 Task: Calculate the distance to the nearest art supply store in San Francisco.
Action: Mouse moved to (157, 75)
Screenshot: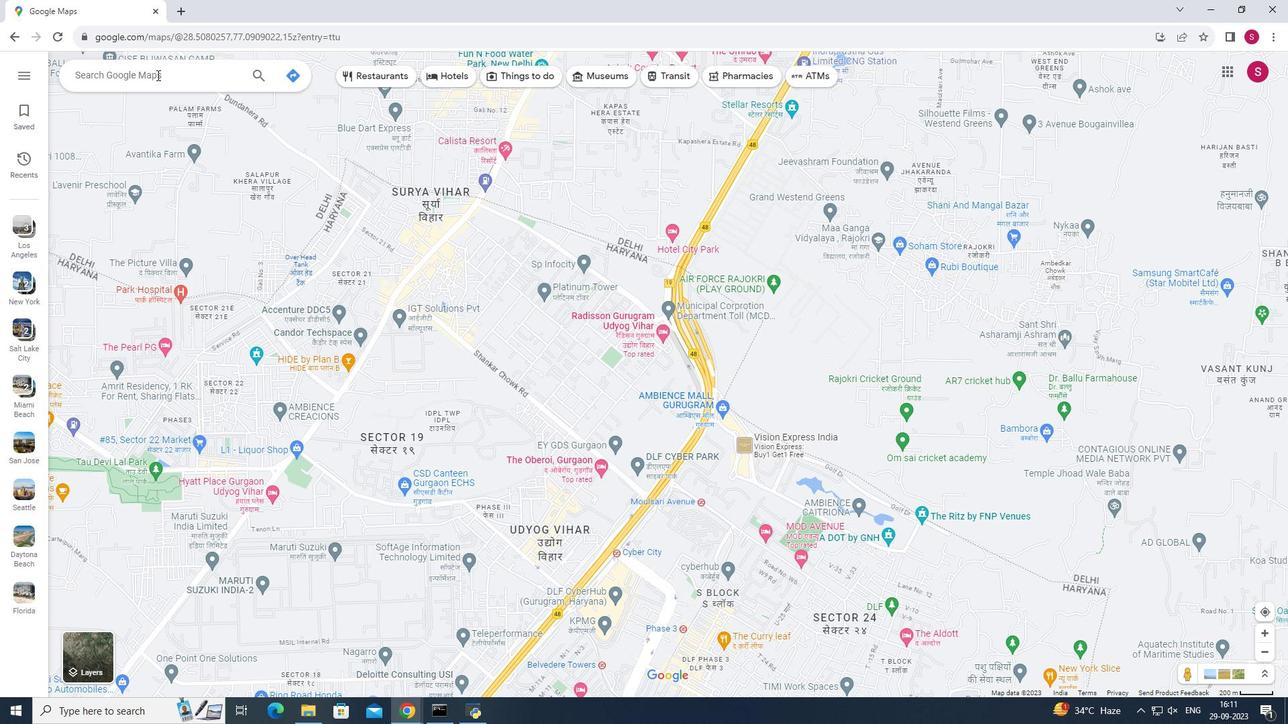
Action: Mouse pressed left at (157, 75)
Screenshot: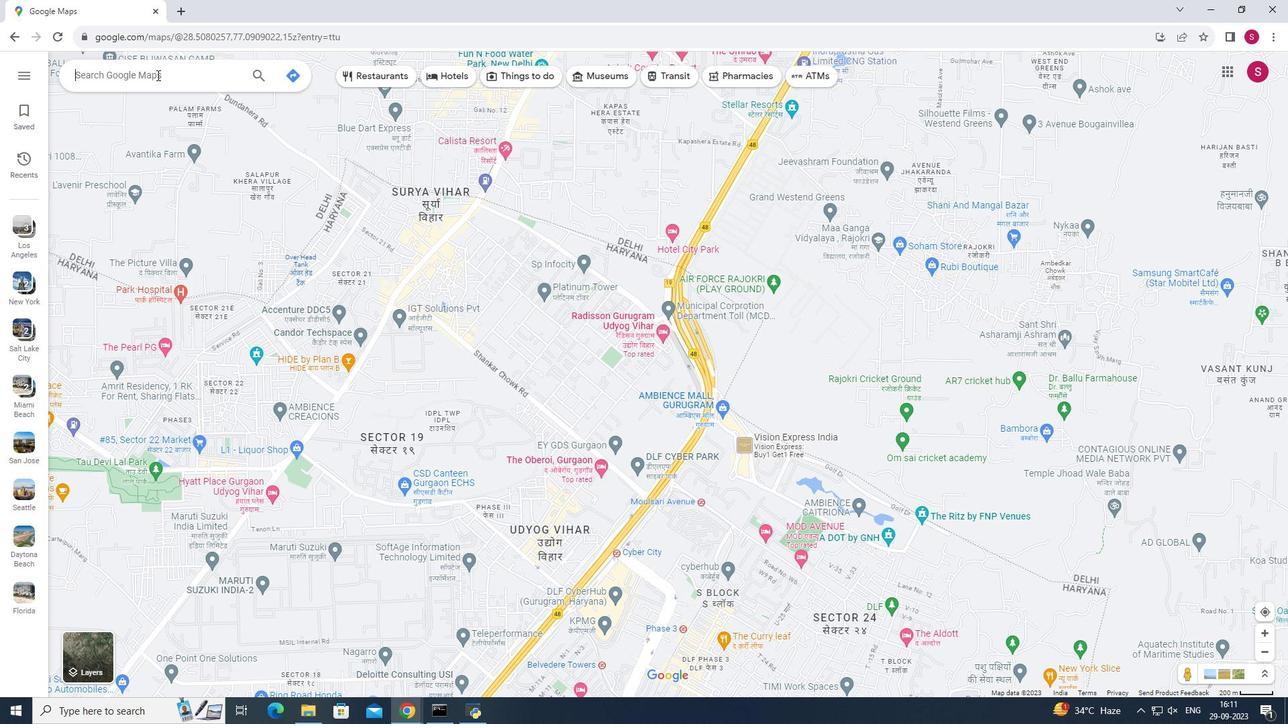 
Action: Mouse moved to (157, 75)
Screenshot: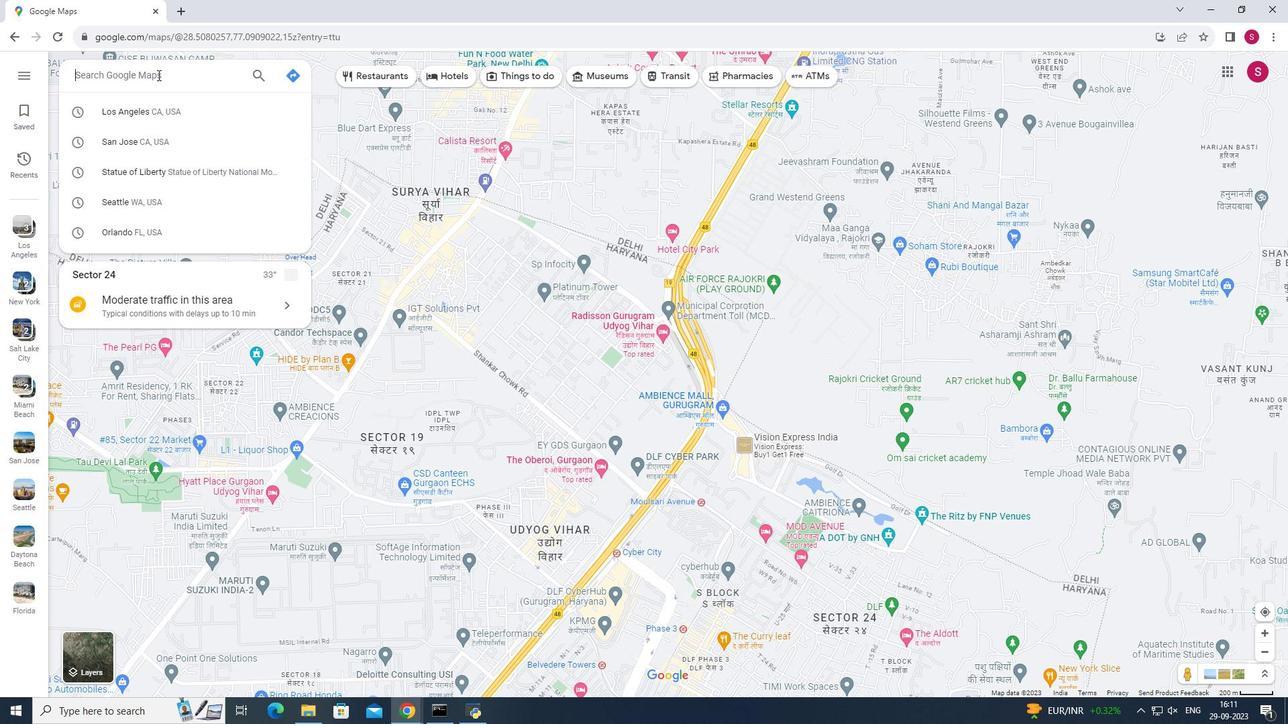 
Action: Key pressed <Key.shift>San<Key.space><Key.shift><Key.shift>Francisco<Key.enter>
Screenshot: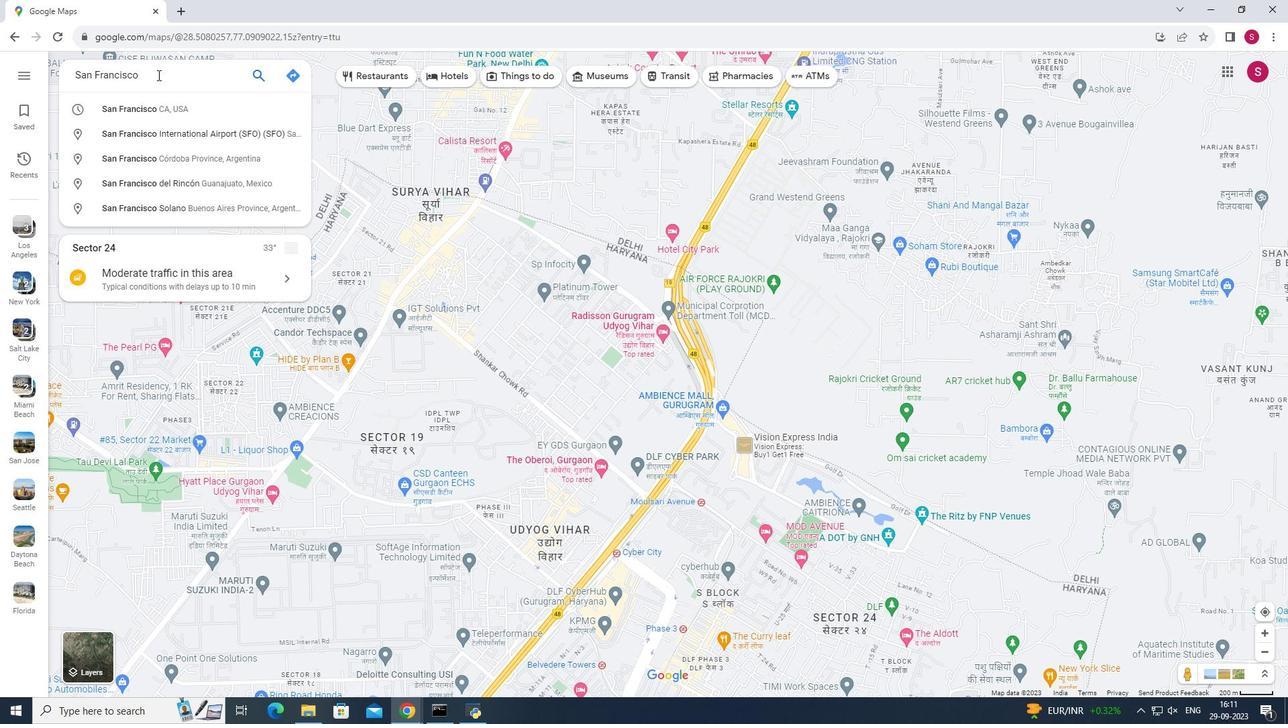 
Action: Mouse moved to (181, 308)
Screenshot: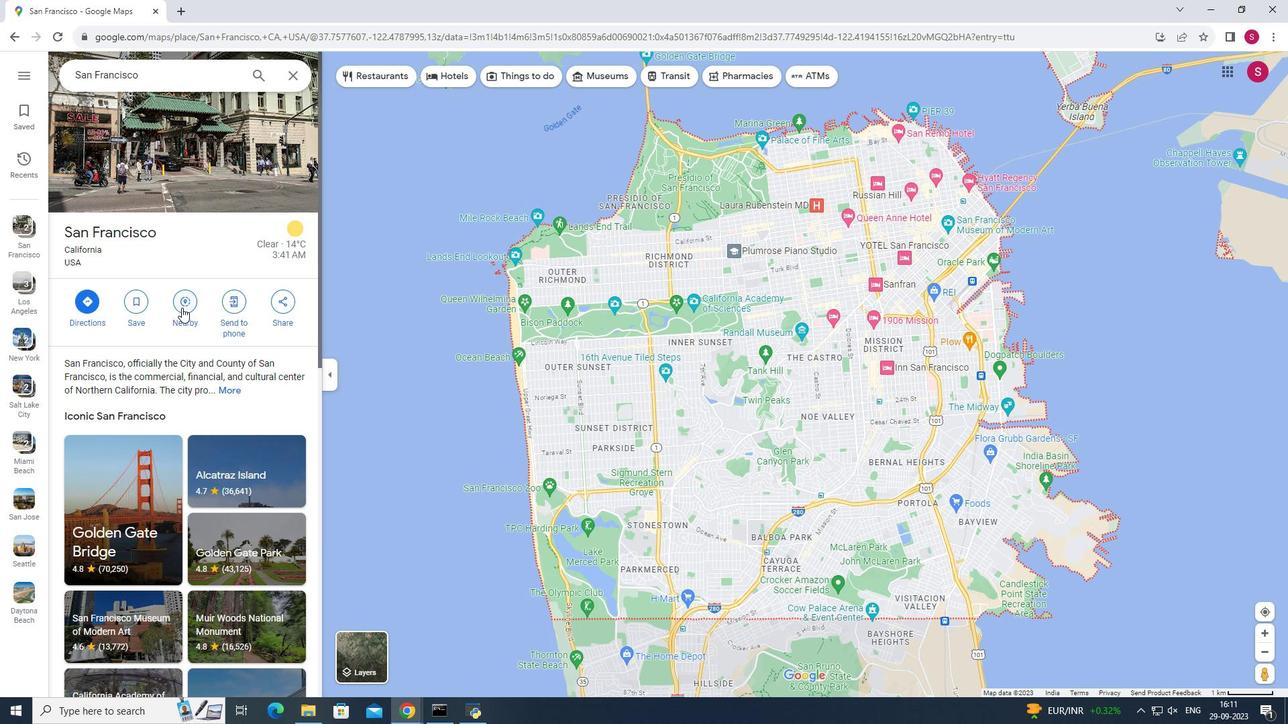 
Action: Mouse pressed left at (181, 308)
Screenshot: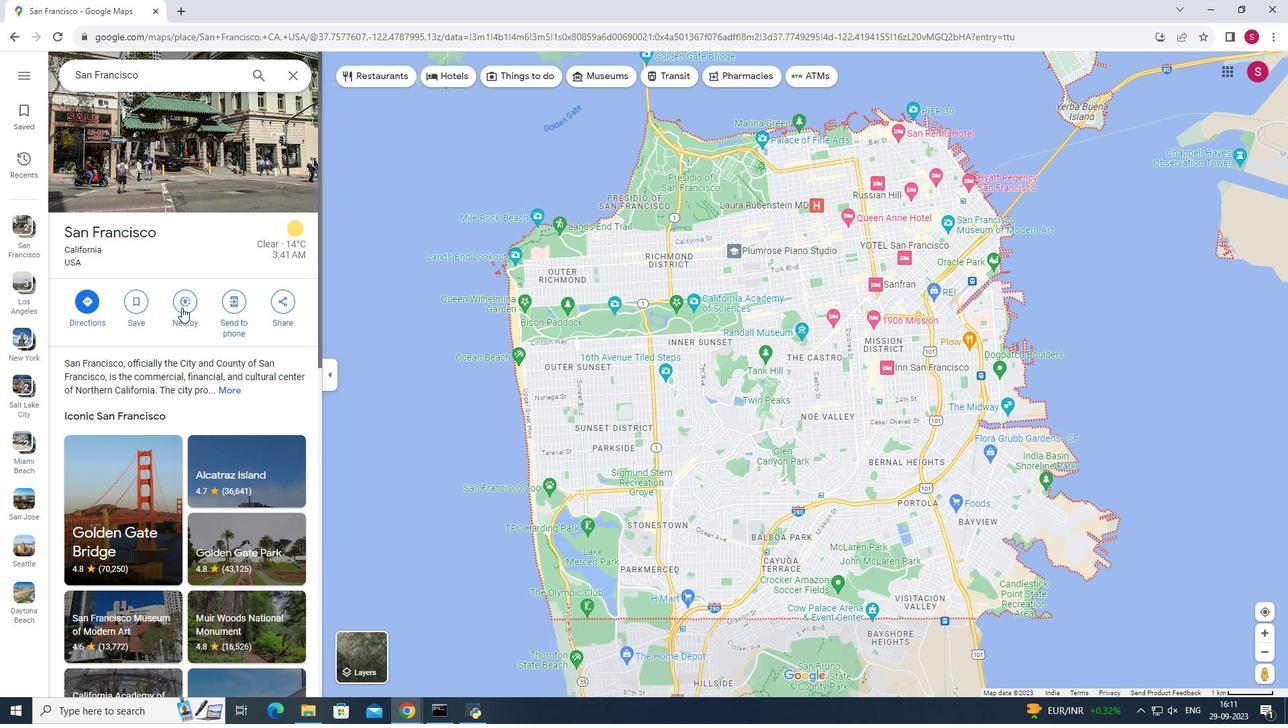 
Action: Key pressed <Key.shift><Key.shift><Key.shift><Key.shift><Key.shift><Key.shift><Key.shift><Key.shift><Key.shift><Key.shift><Key.shift><Key.shift><Key.shift><Key.shift><Key.shift><Key.shift><Key.shift><Key.shift><Key.shift><Key.shift><Key.shift><Key.shift><Key.shift><Key.shift><Key.shift><Key.shift><Key.shift><Key.shift><Key.shift><Key.shift><Key.shift><Key.shift><Key.shift><Key.shift><Key.shift><Key.shift>Art<Key.space>supply<Key.space>store<Key.enter>
Screenshot: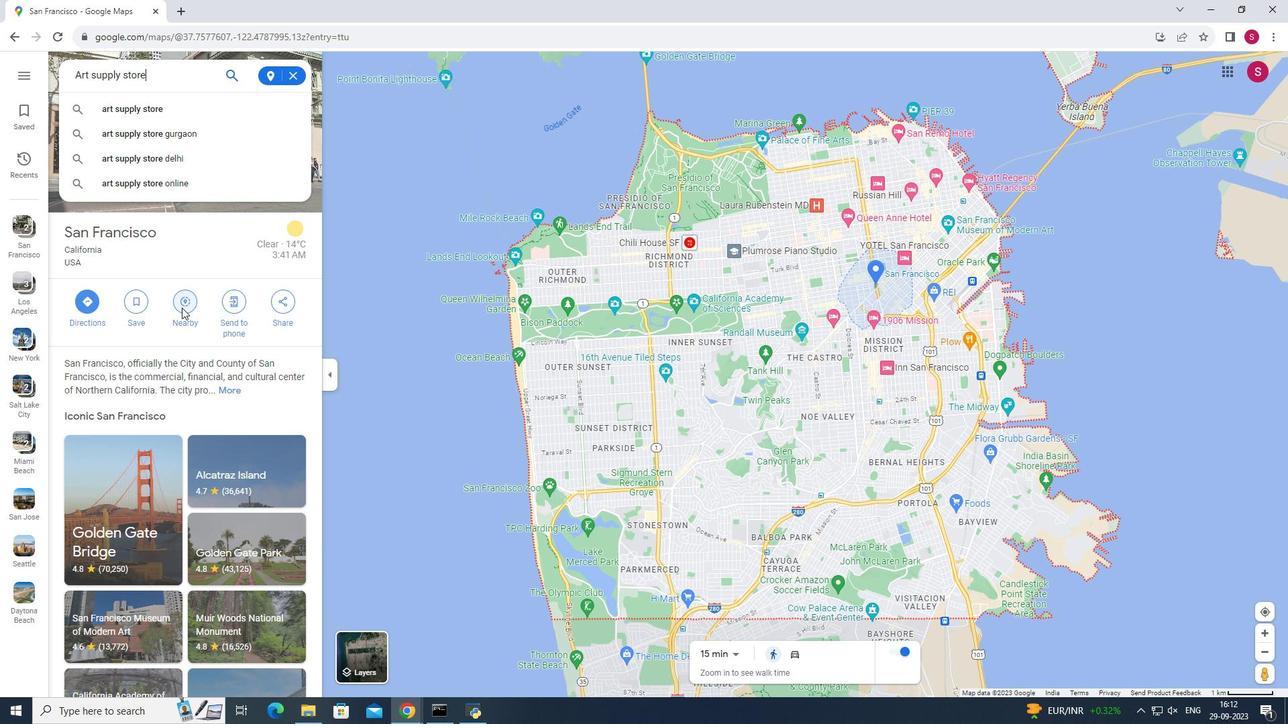 
Action: Mouse moved to (738, 287)
Screenshot: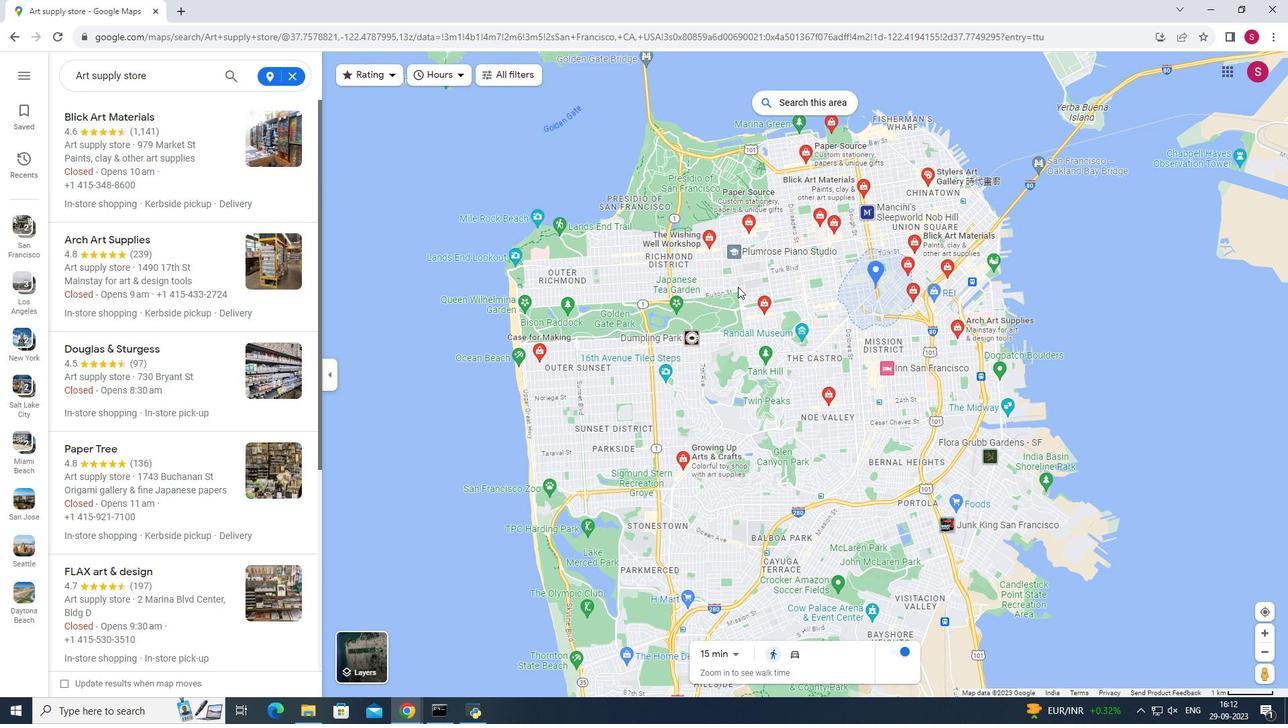
Action: Mouse scrolled (738, 287) with delta (0, 0)
Screenshot: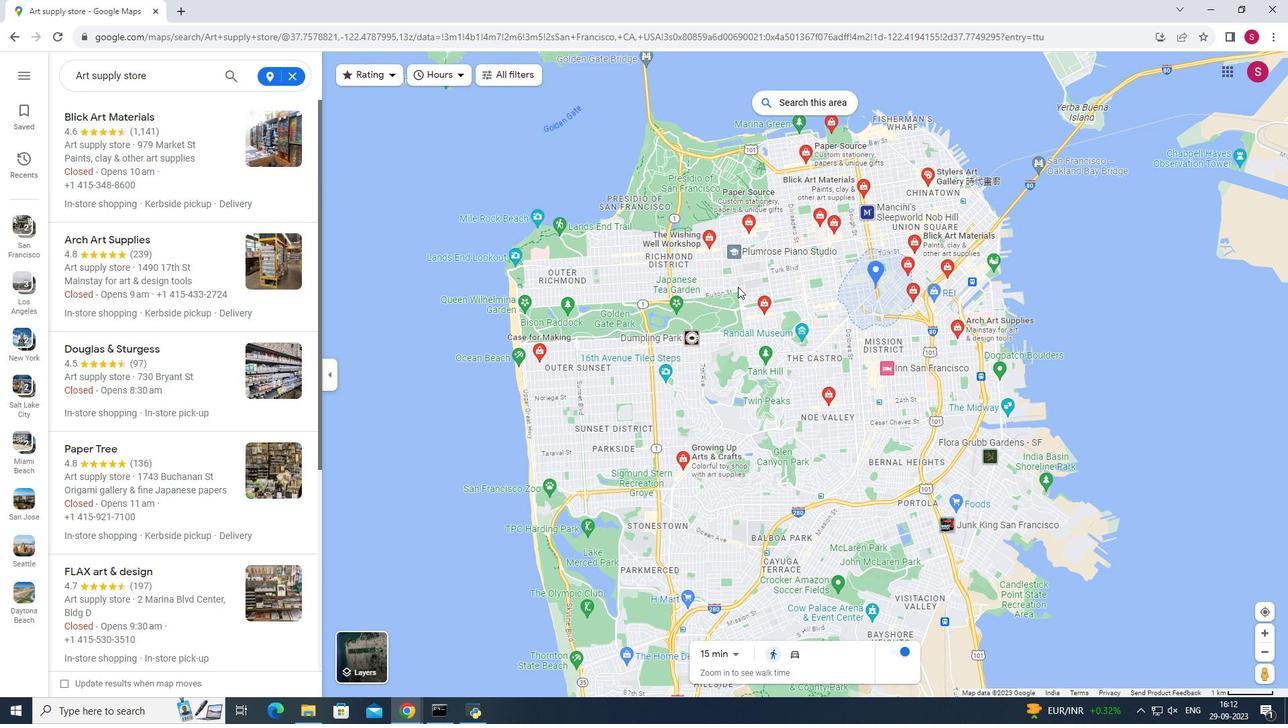 
Action: Mouse scrolled (738, 287) with delta (0, 0)
Screenshot: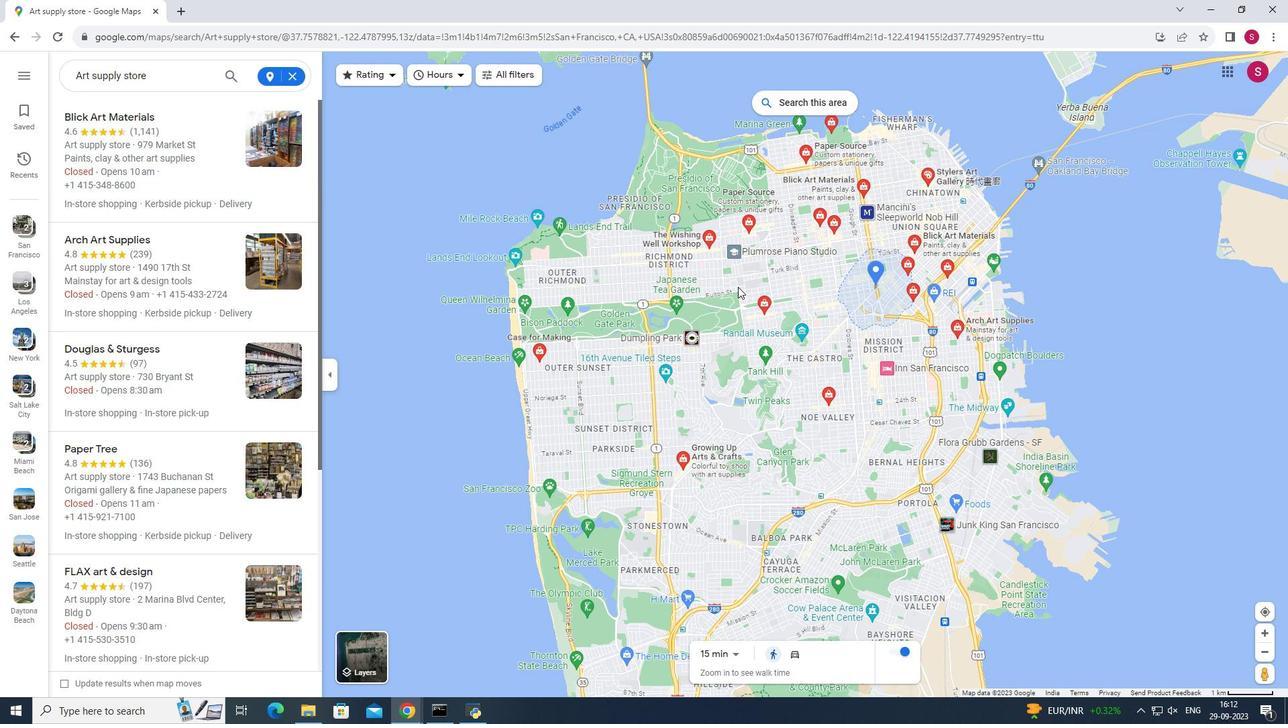 
Action: Mouse moved to (823, 281)
Screenshot: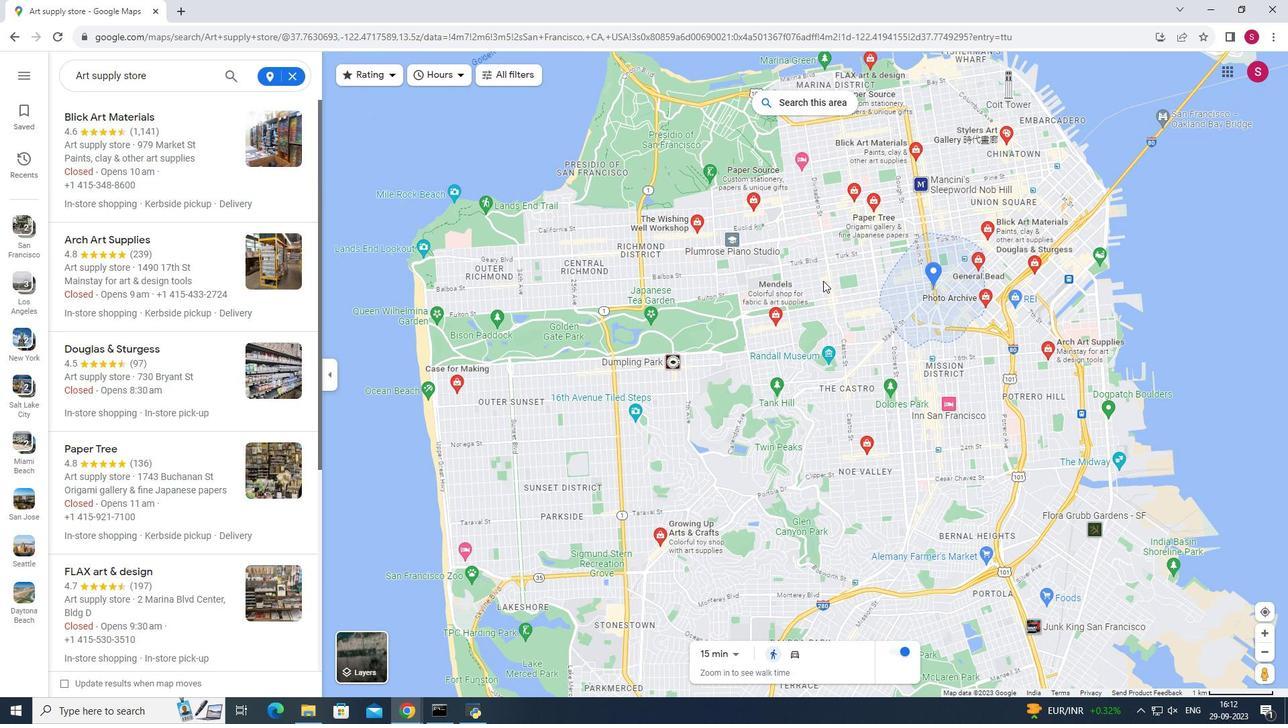 
Action: Mouse pressed left at (823, 281)
Screenshot: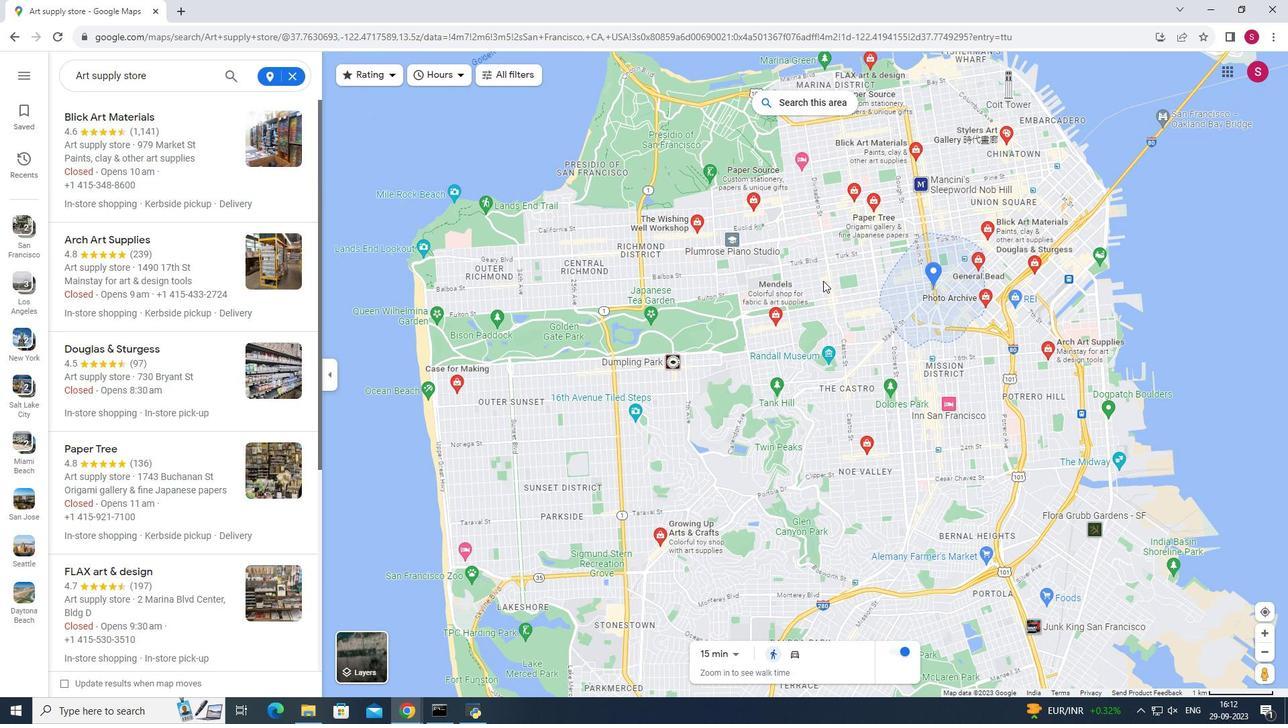 
Action: Mouse moved to (798, 302)
Screenshot: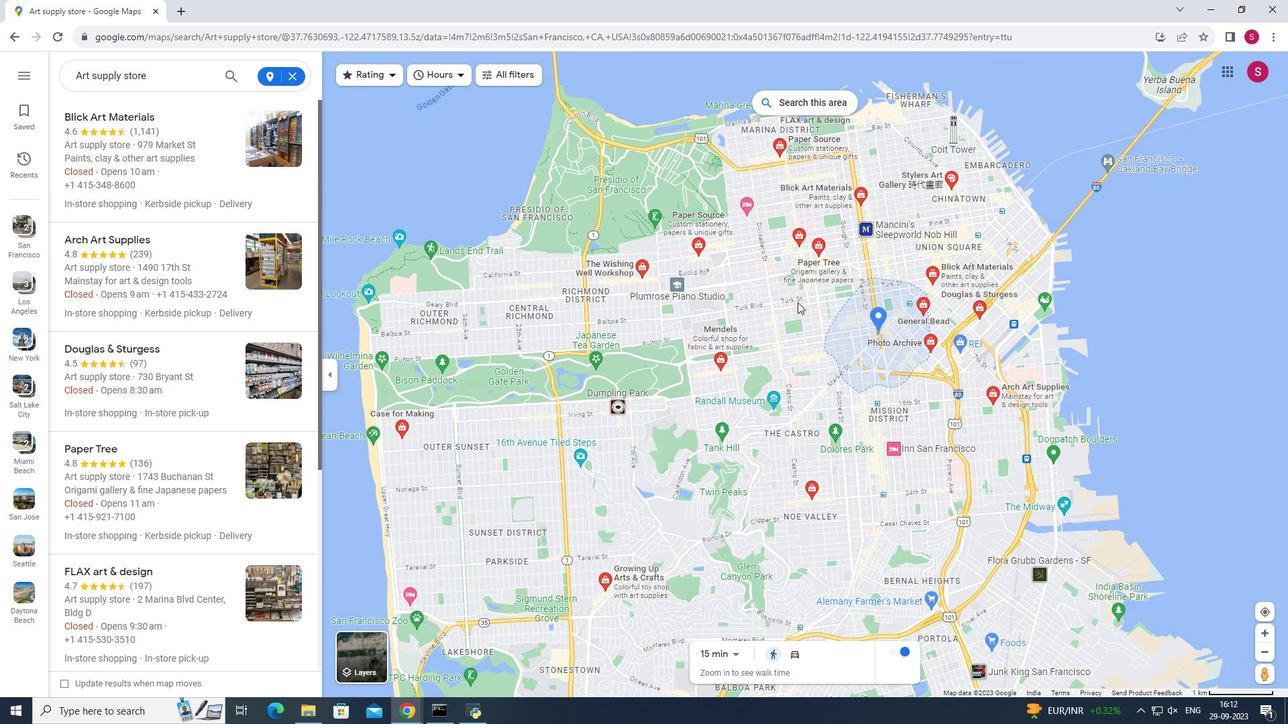 
Action: Mouse scrolled (798, 303) with delta (0, 0)
Screenshot: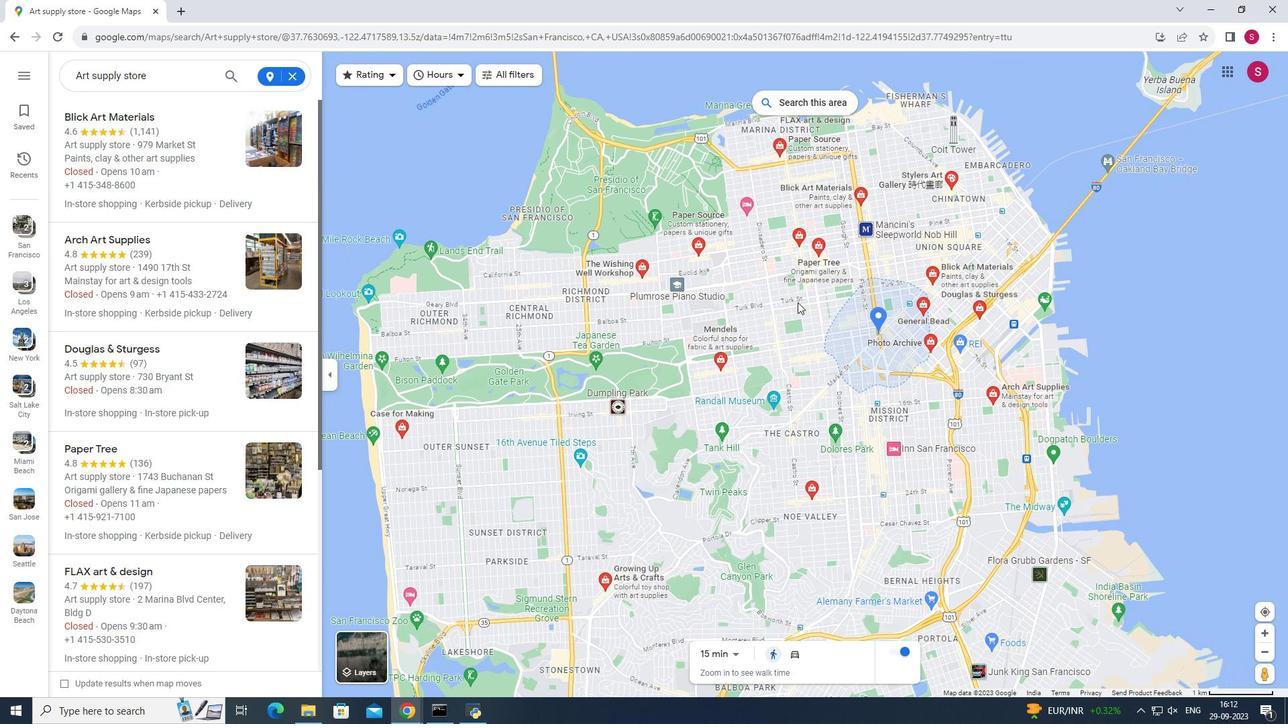 
Action: Mouse scrolled (798, 303) with delta (0, 0)
Screenshot: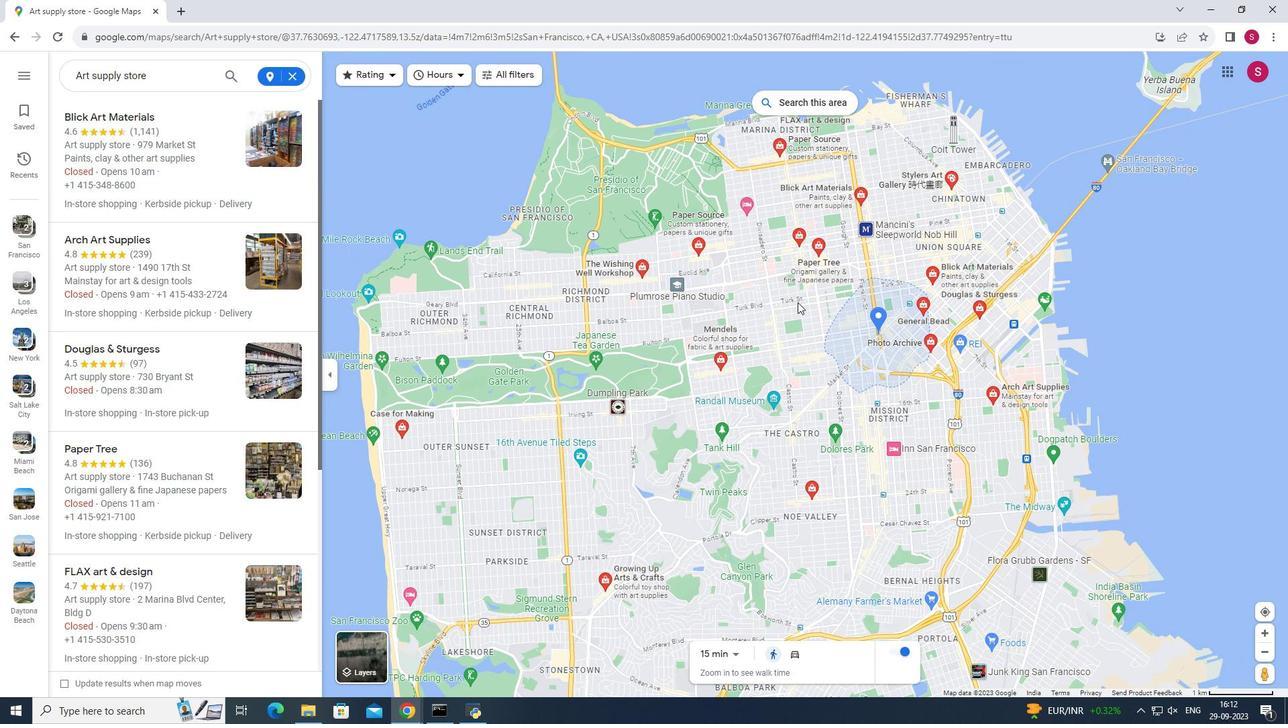 
Action: Mouse moved to (798, 302)
Screenshot: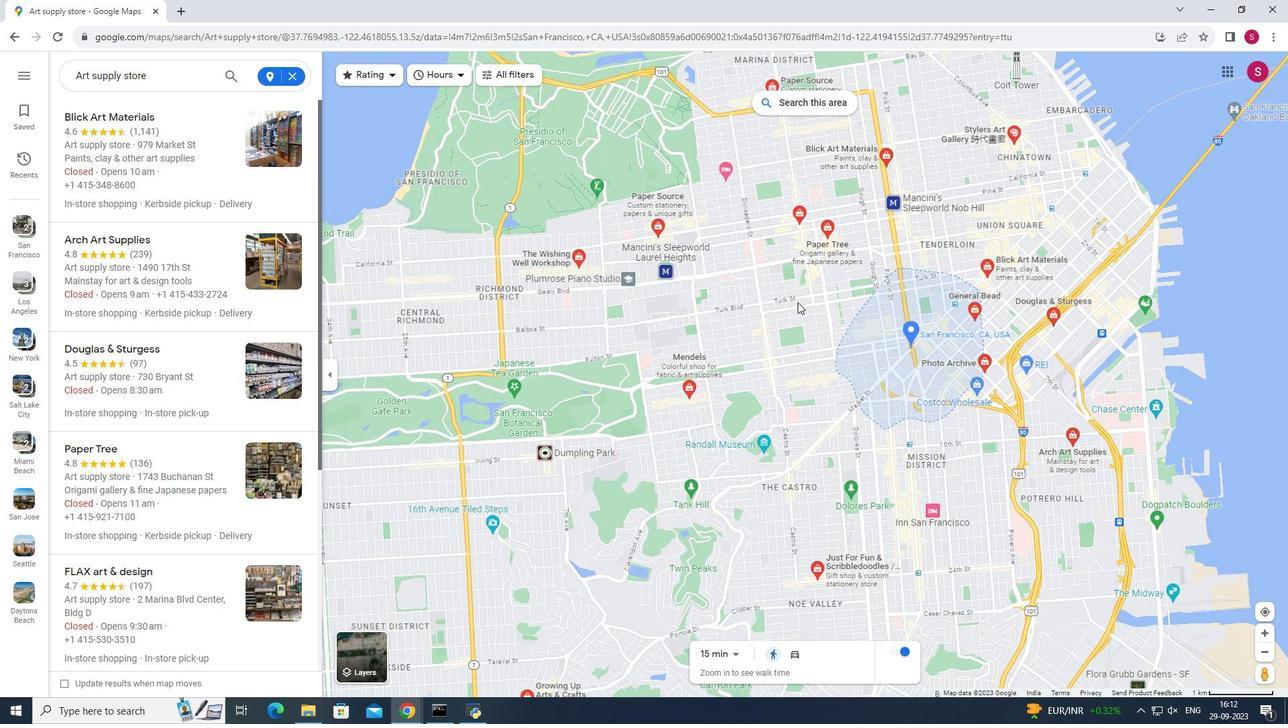 
Action: Mouse scrolled (798, 303) with delta (0, 0)
Screenshot: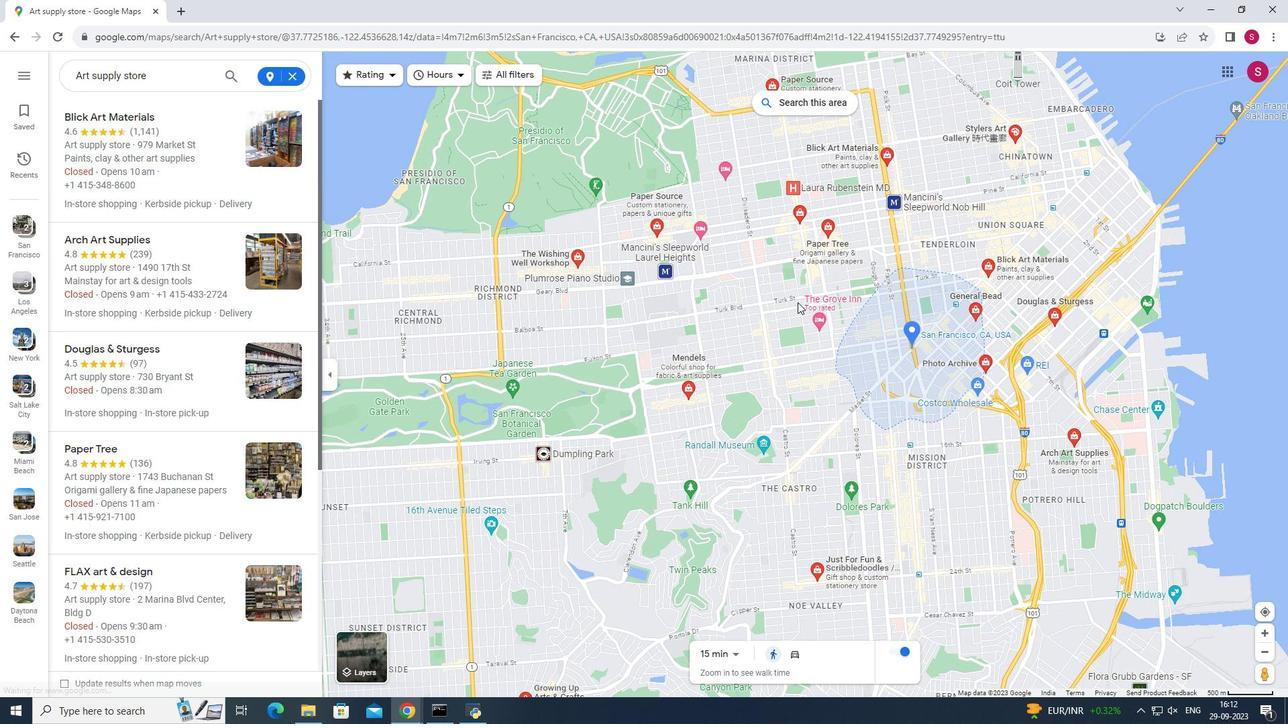 
Action: Mouse scrolled (798, 303) with delta (0, 0)
Screenshot: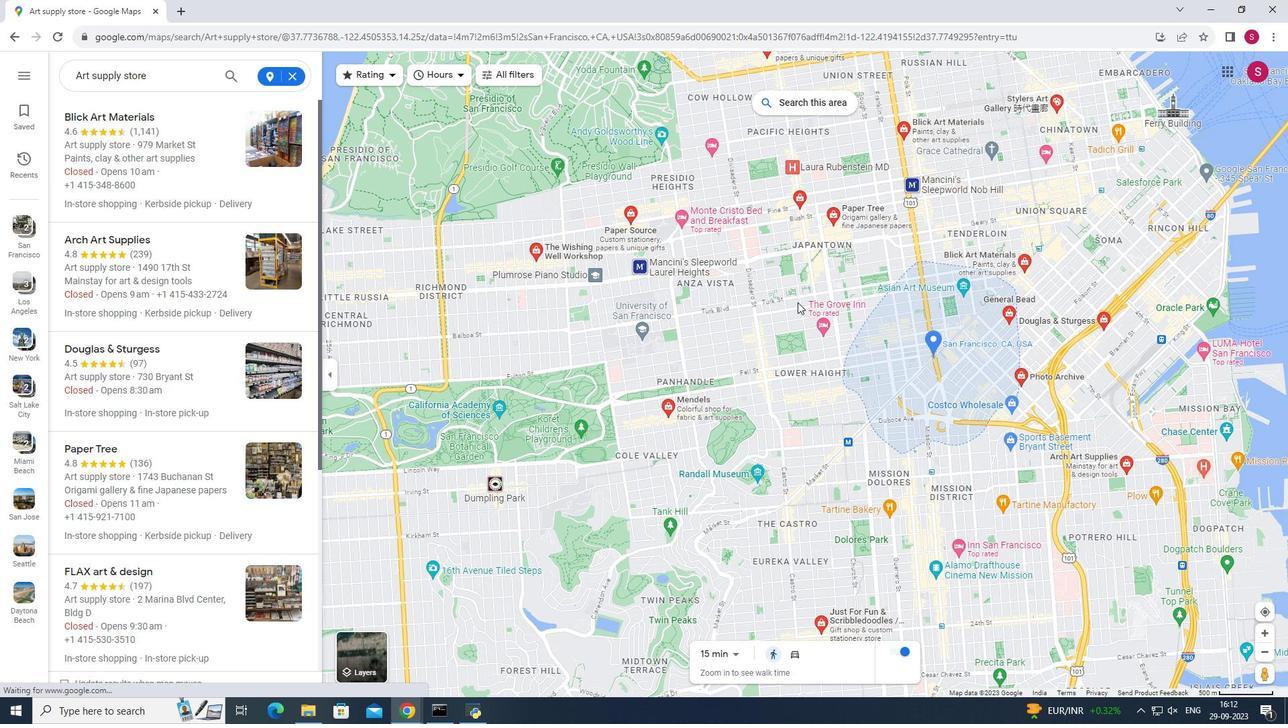
Action: Mouse moved to (583, 663)
Screenshot: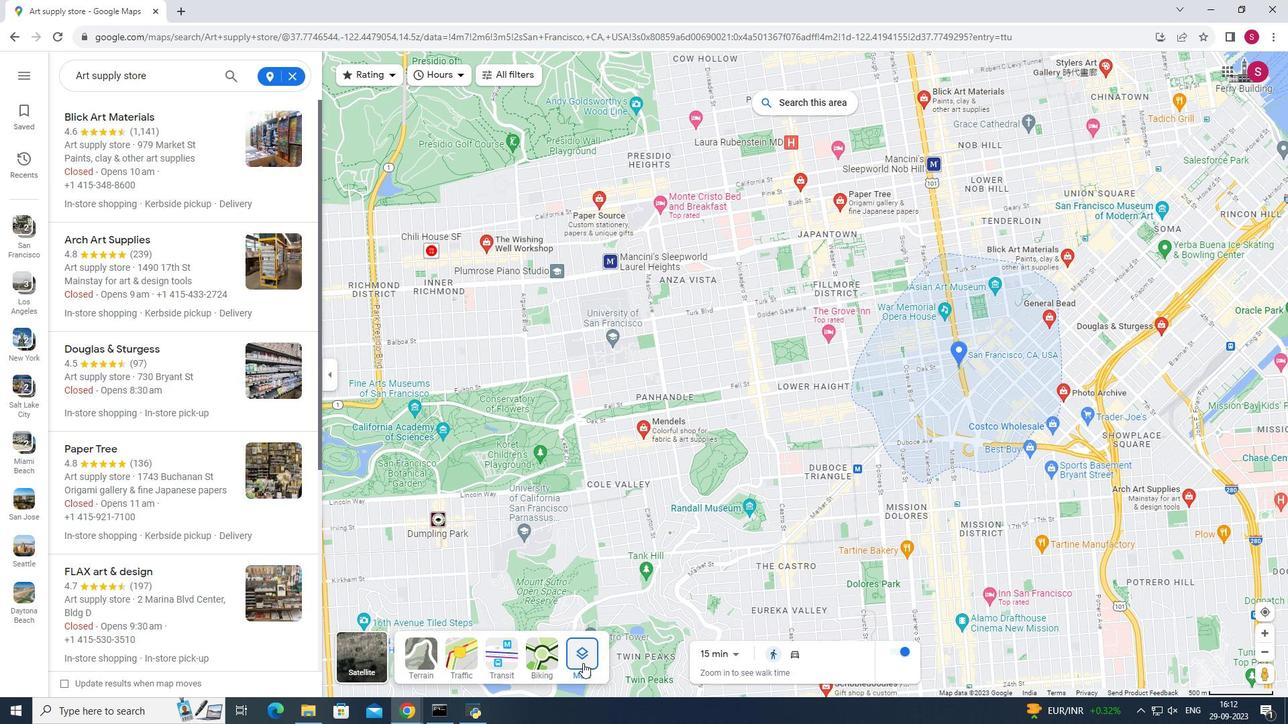 
Action: Mouse pressed left at (583, 663)
Screenshot: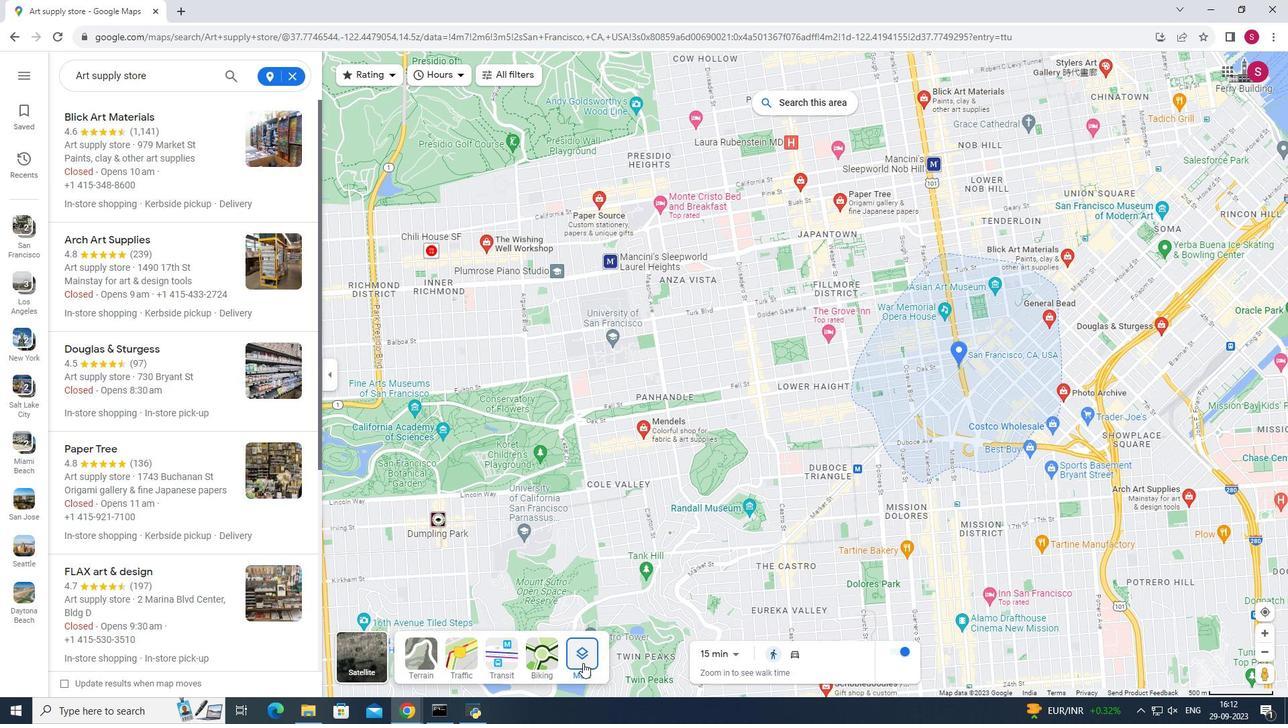 
Action: Mouse moved to (461, 534)
Screenshot: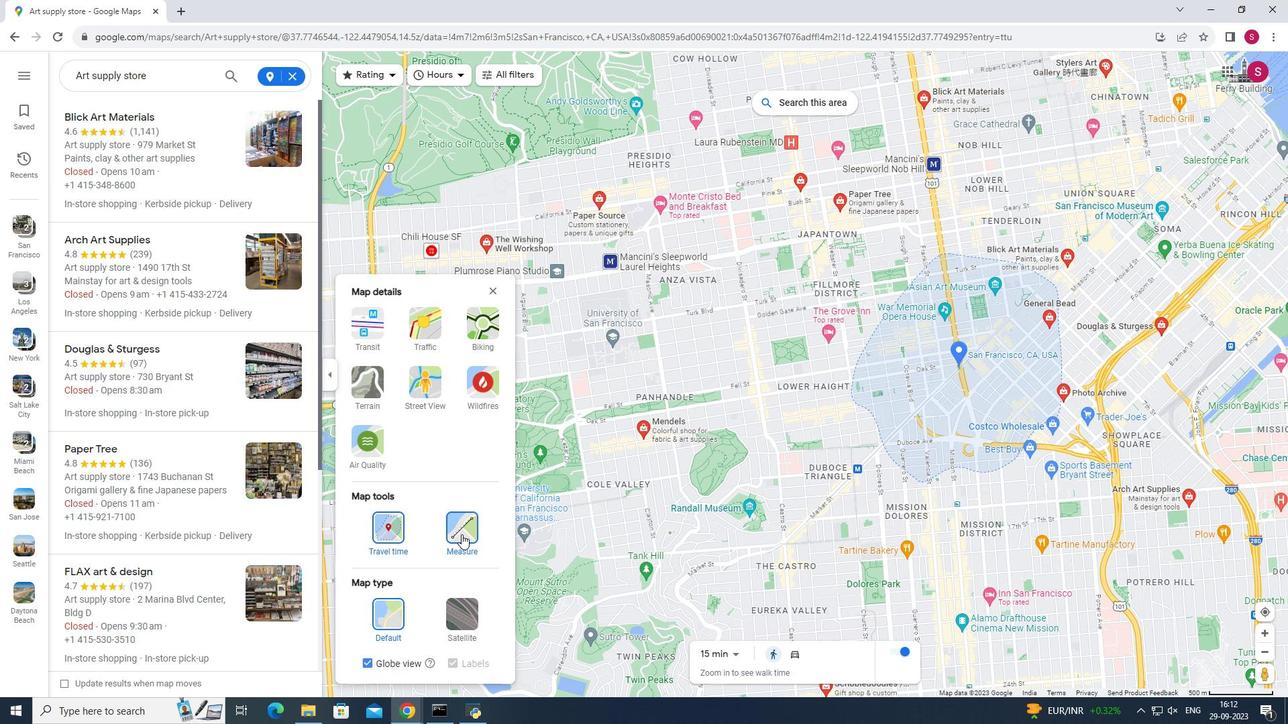 
Action: Mouse pressed left at (461, 534)
Screenshot: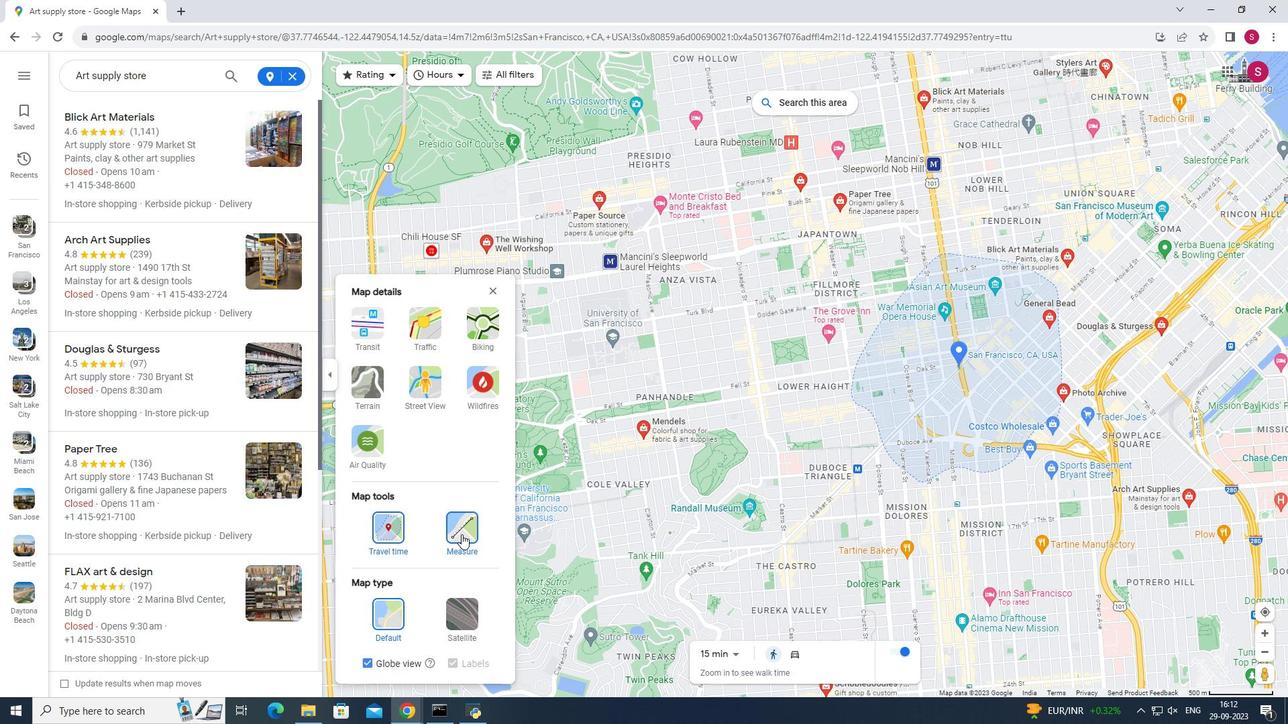 
Action: Mouse moved to (495, 286)
Screenshot: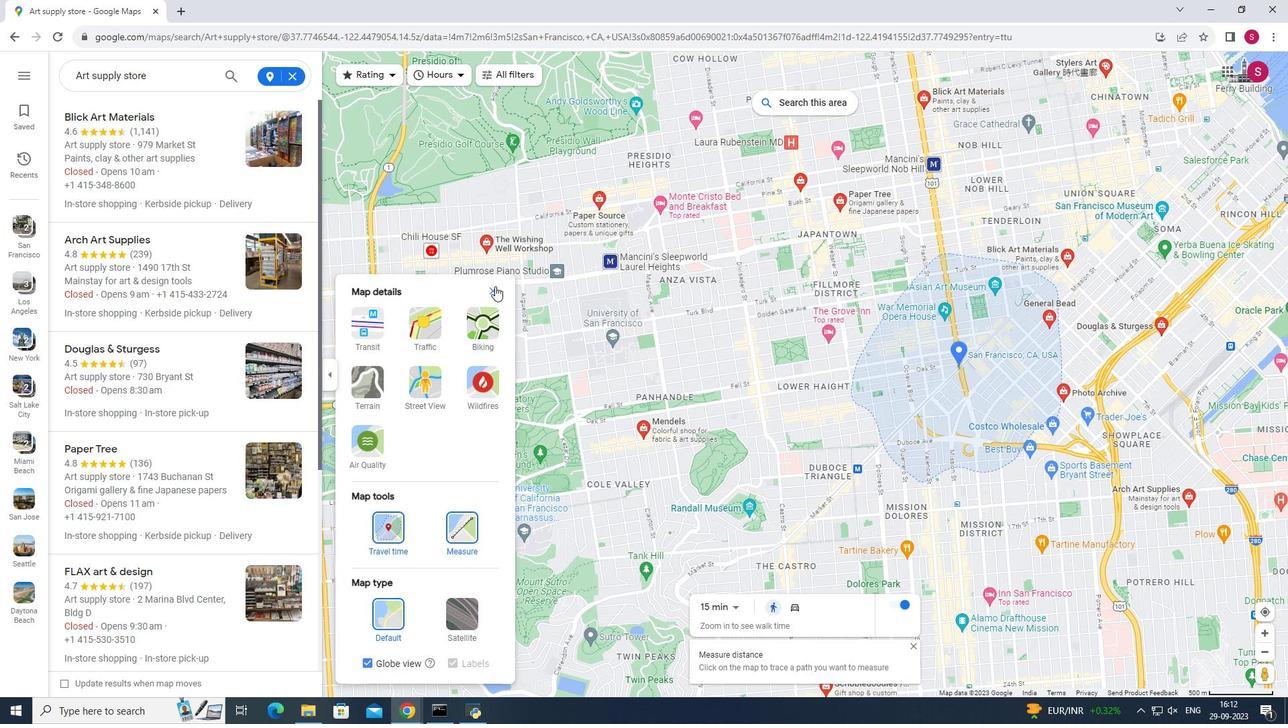 
Action: Mouse pressed left at (495, 286)
Screenshot: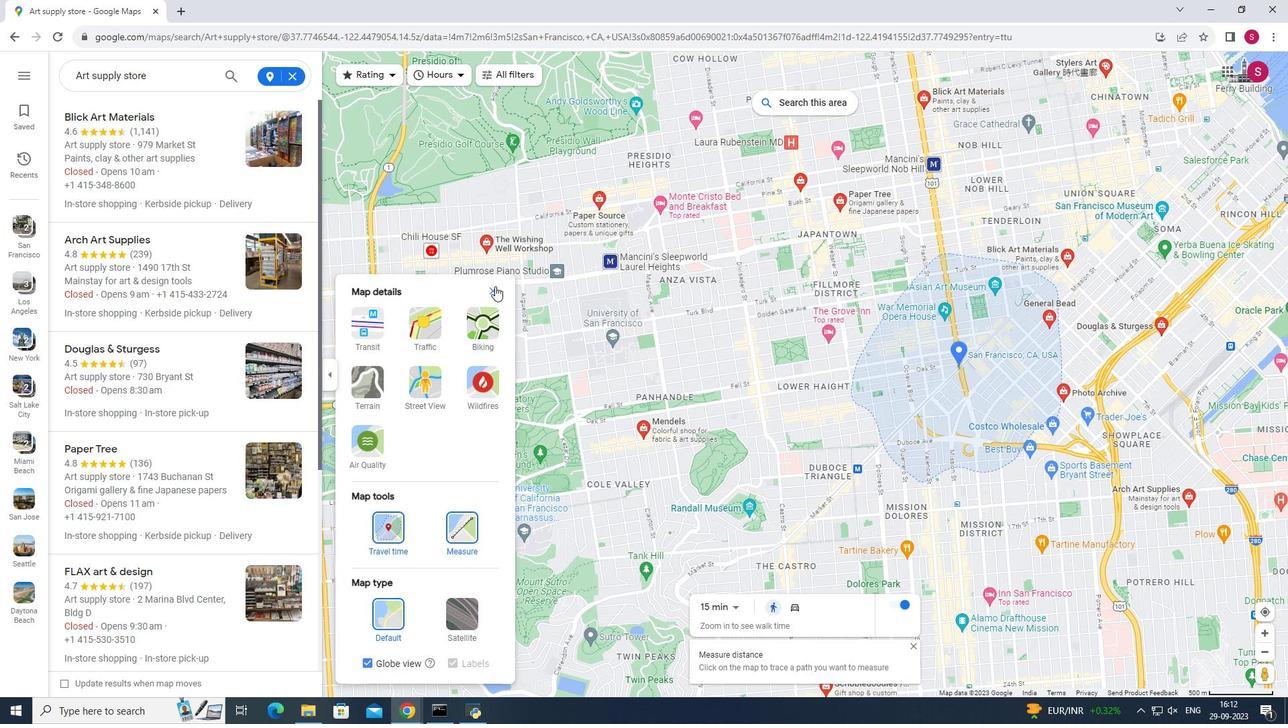 
Action: Mouse moved to (487, 249)
Screenshot: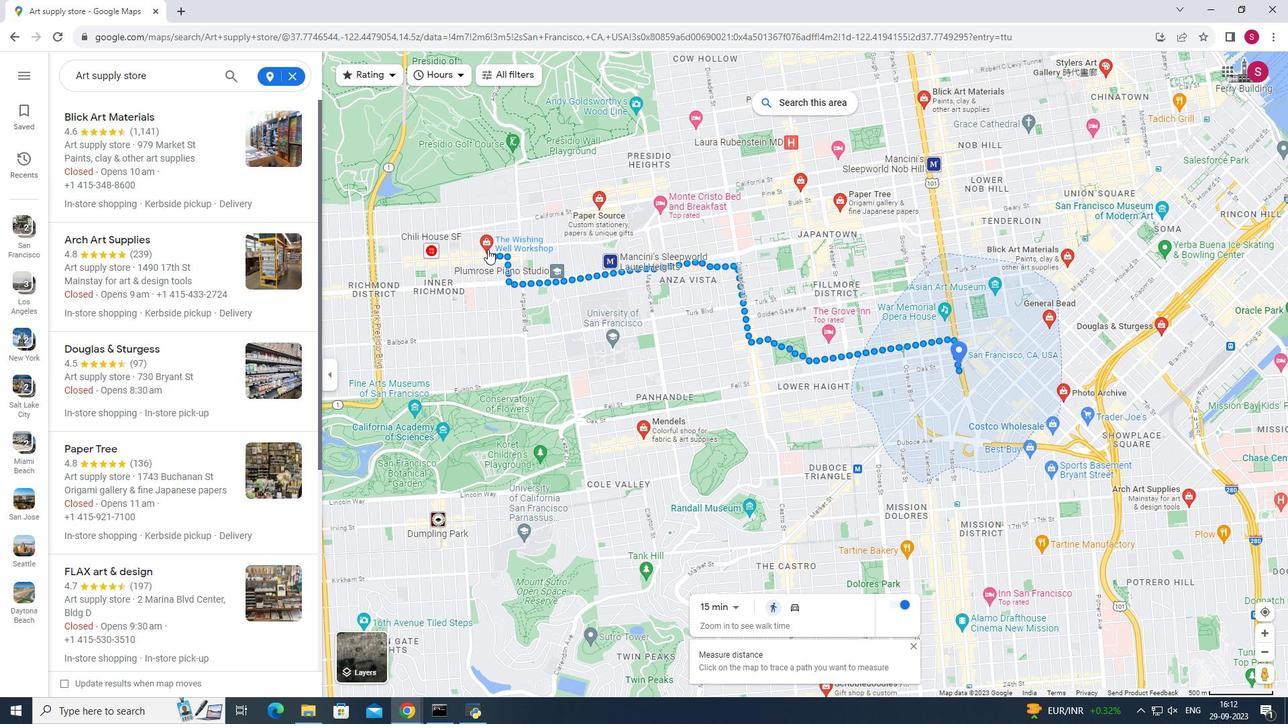 
Action: Mouse pressed left at (487, 249)
Screenshot: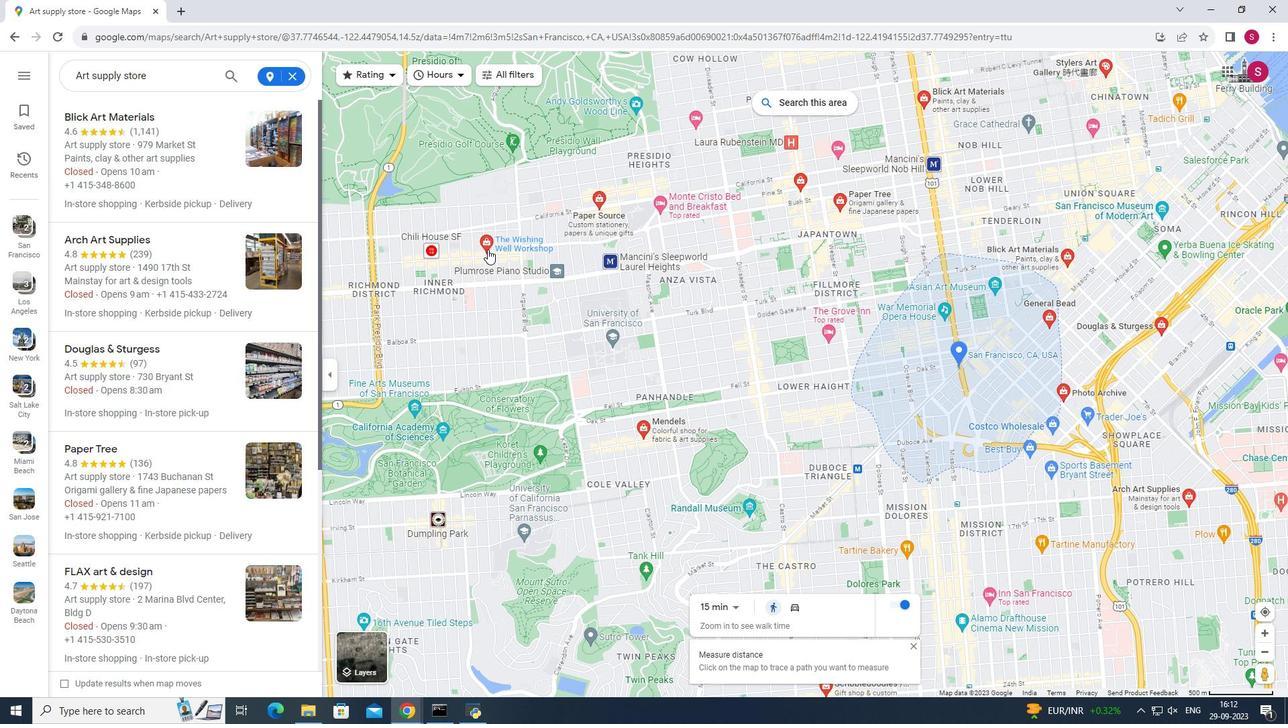 
Action: Mouse moved to (599, 208)
Screenshot: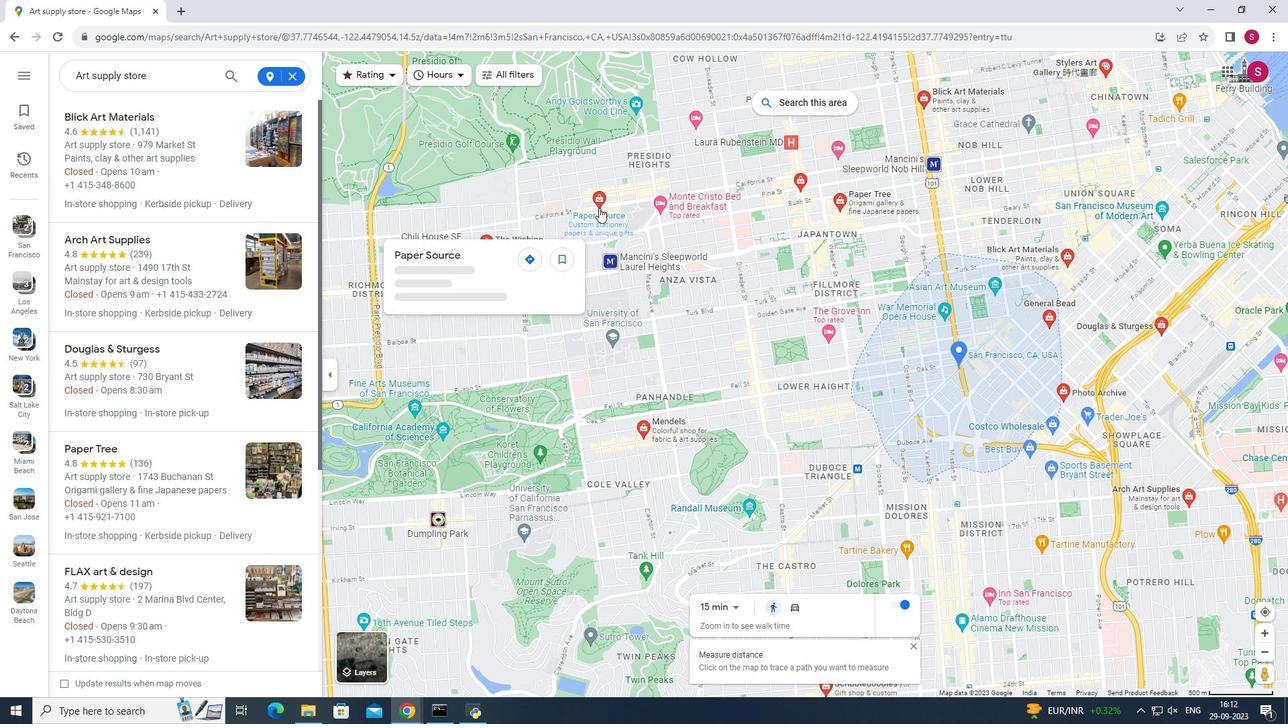 
Action: Mouse pressed left at (599, 208)
Screenshot: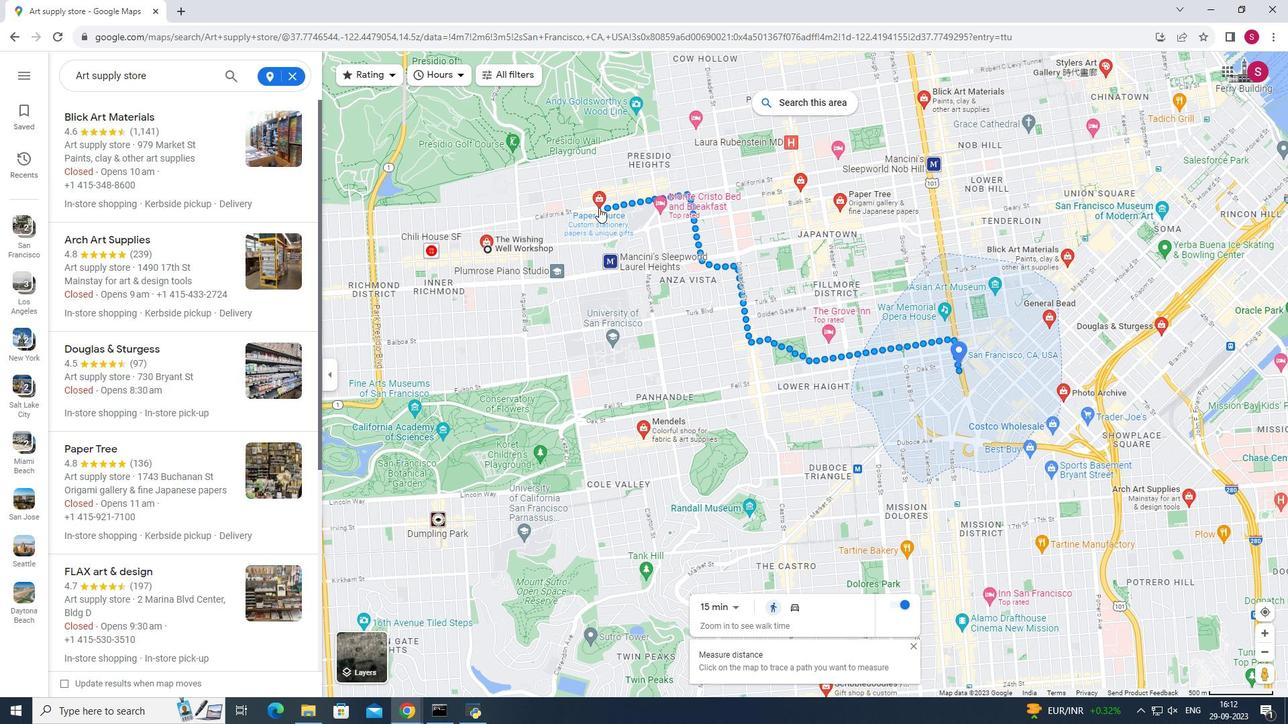 
Action: Mouse pressed left at (599, 208)
Screenshot: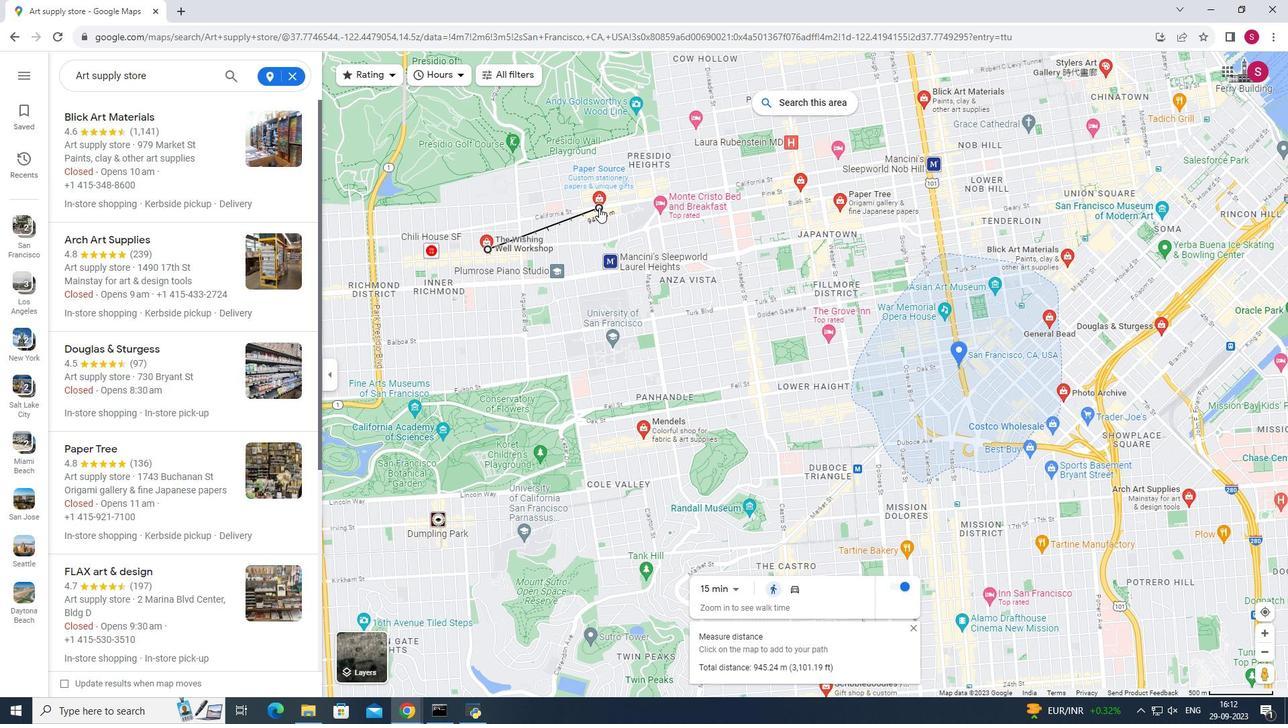 
Action: Mouse moved to (599, 209)
Screenshot: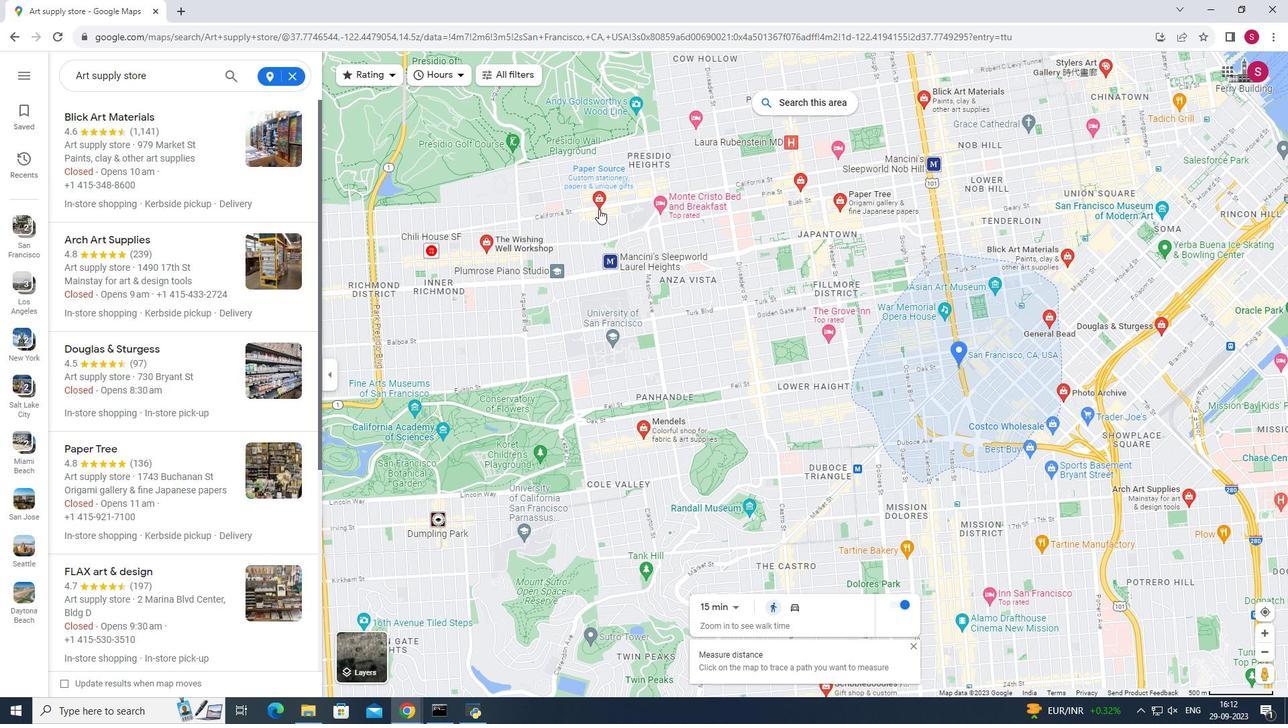 
Action: Mouse pressed left at (599, 209)
Screenshot: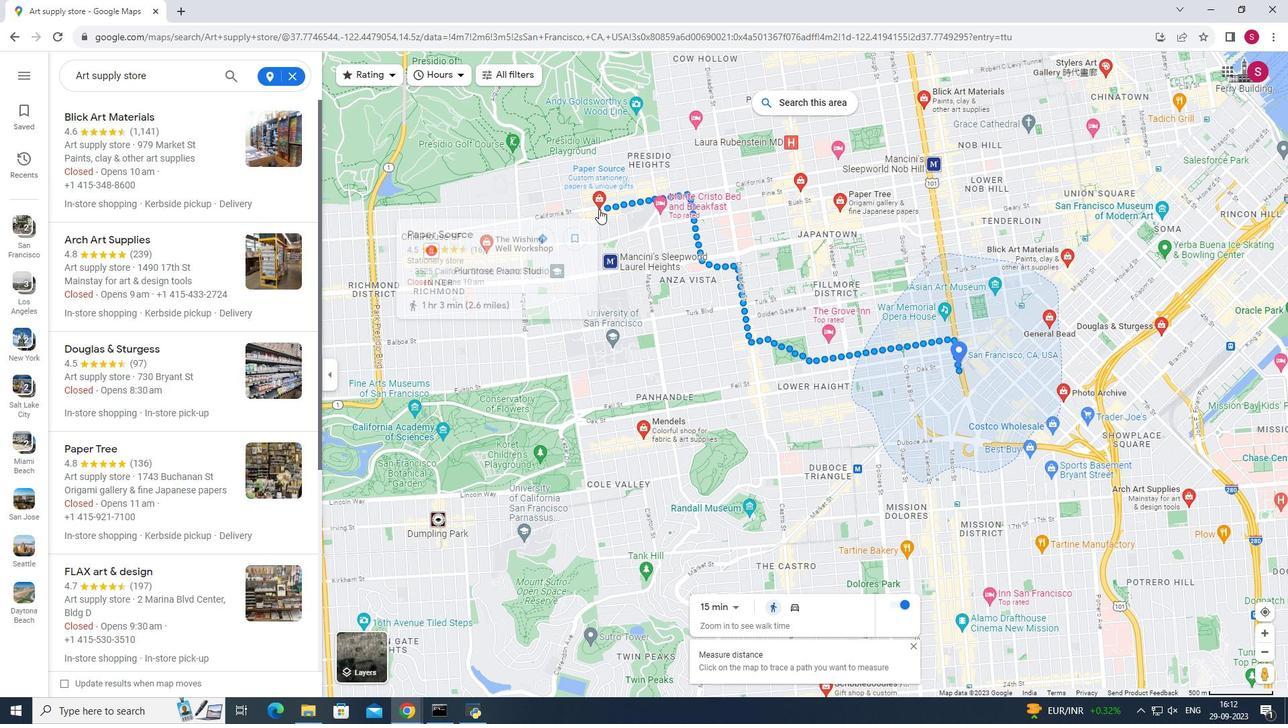 
Action: Mouse moved to (802, 191)
Screenshot: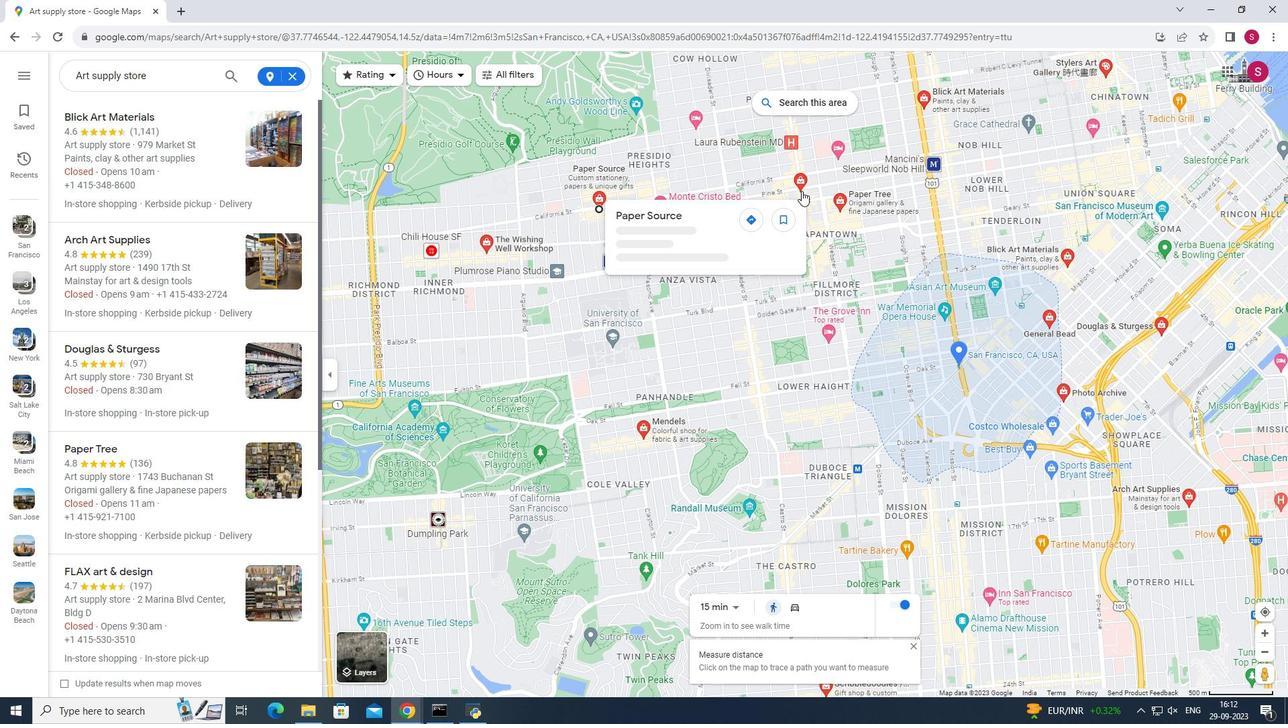 
Action: Mouse pressed left at (802, 191)
Screenshot: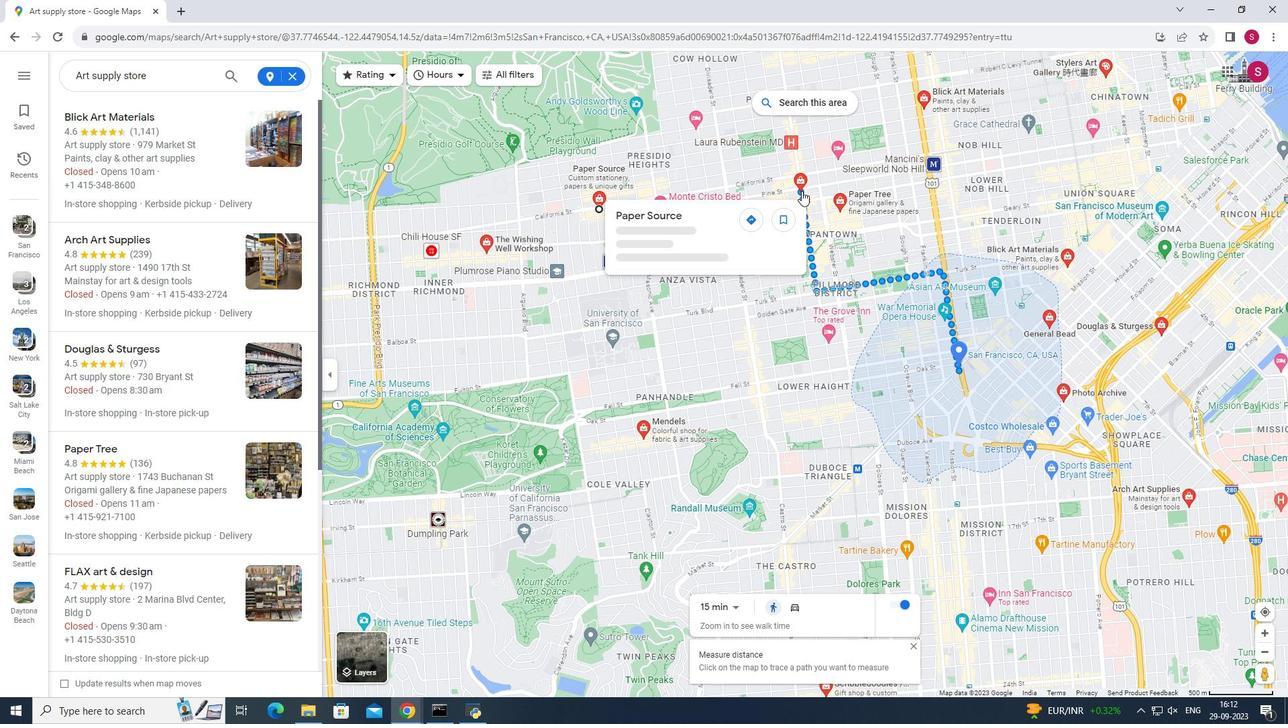 
Action: Mouse pressed left at (802, 191)
Screenshot: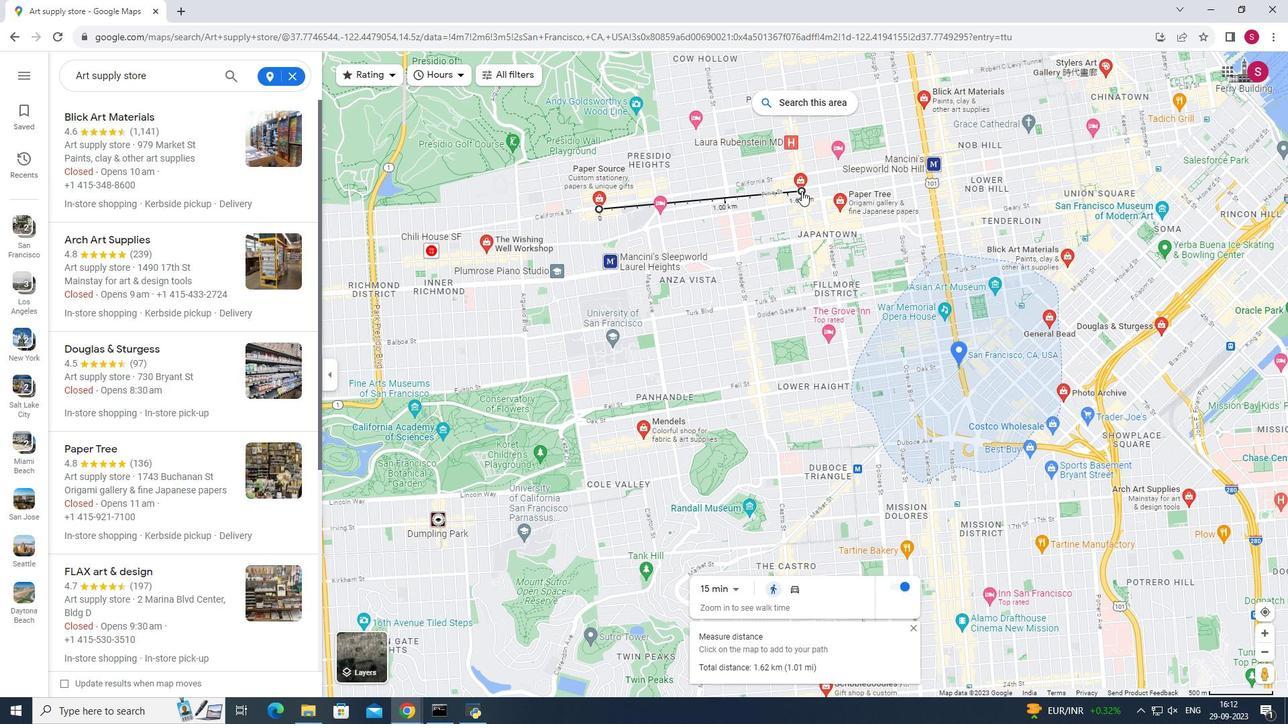
Action: Mouse pressed left at (802, 191)
Screenshot: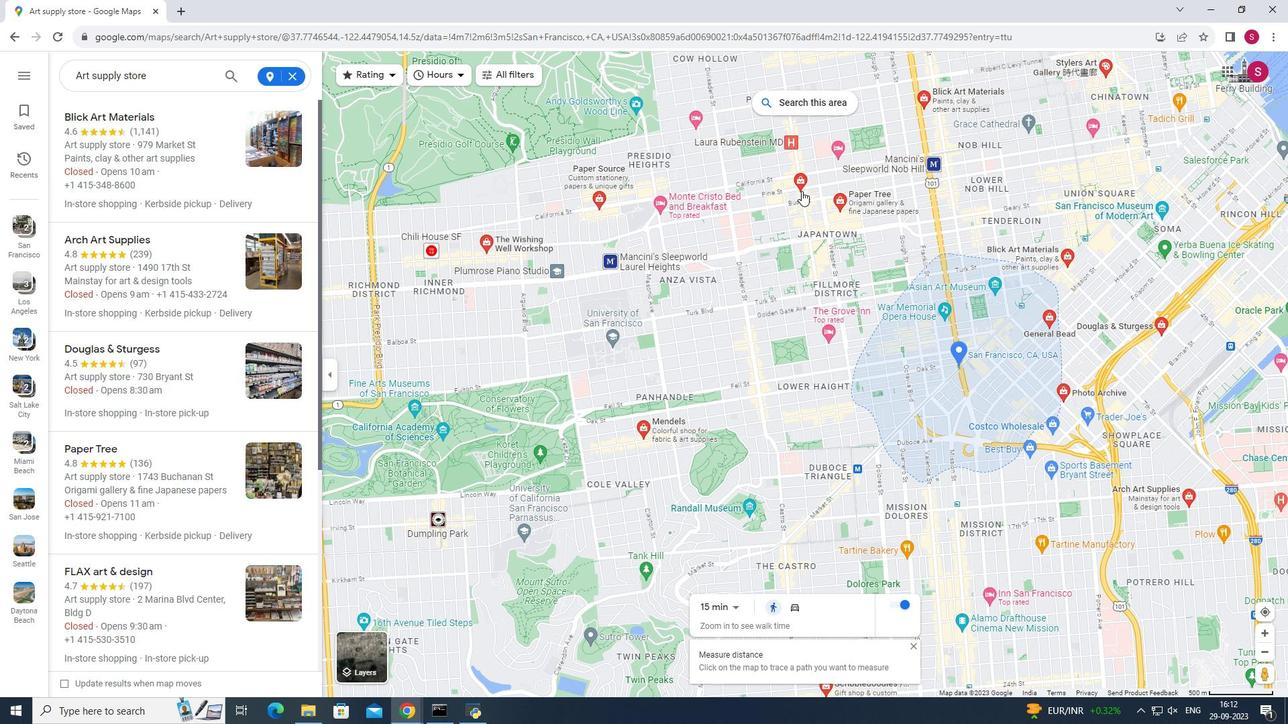 
Action: Mouse moved to (925, 108)
Screenshot: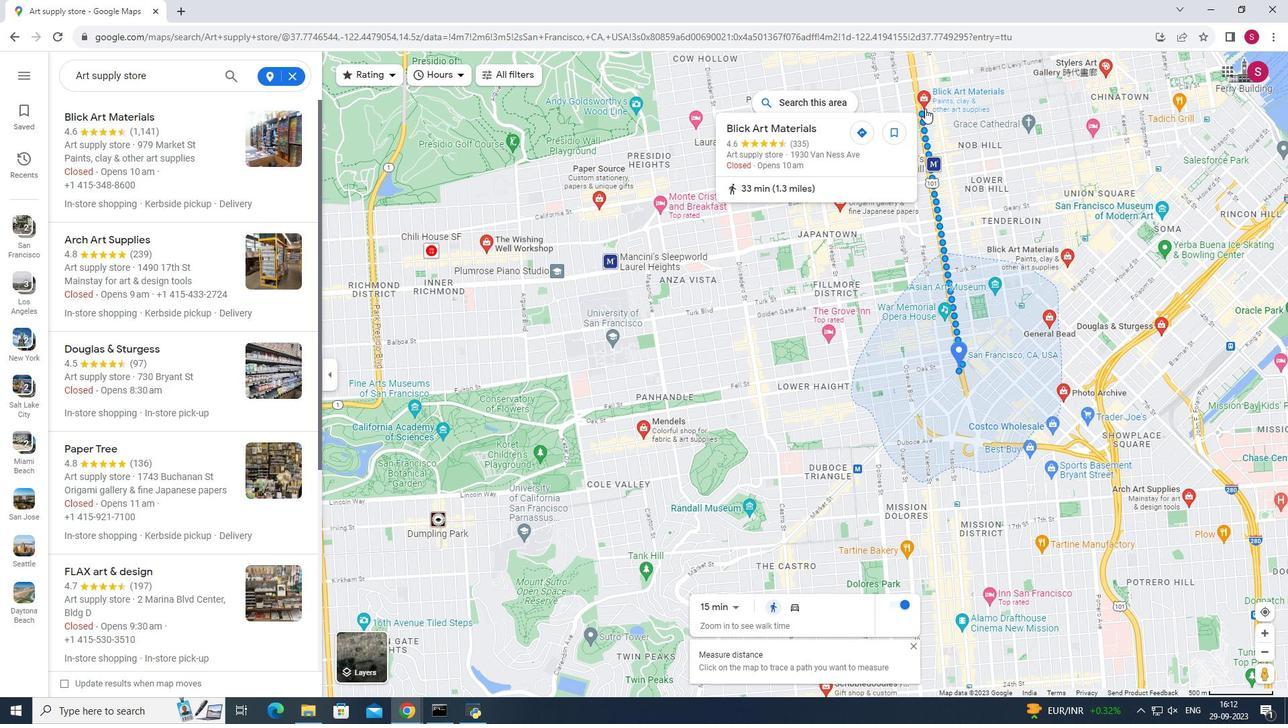 
Action: Mouse pressed left at (925, 108)
Screenshot: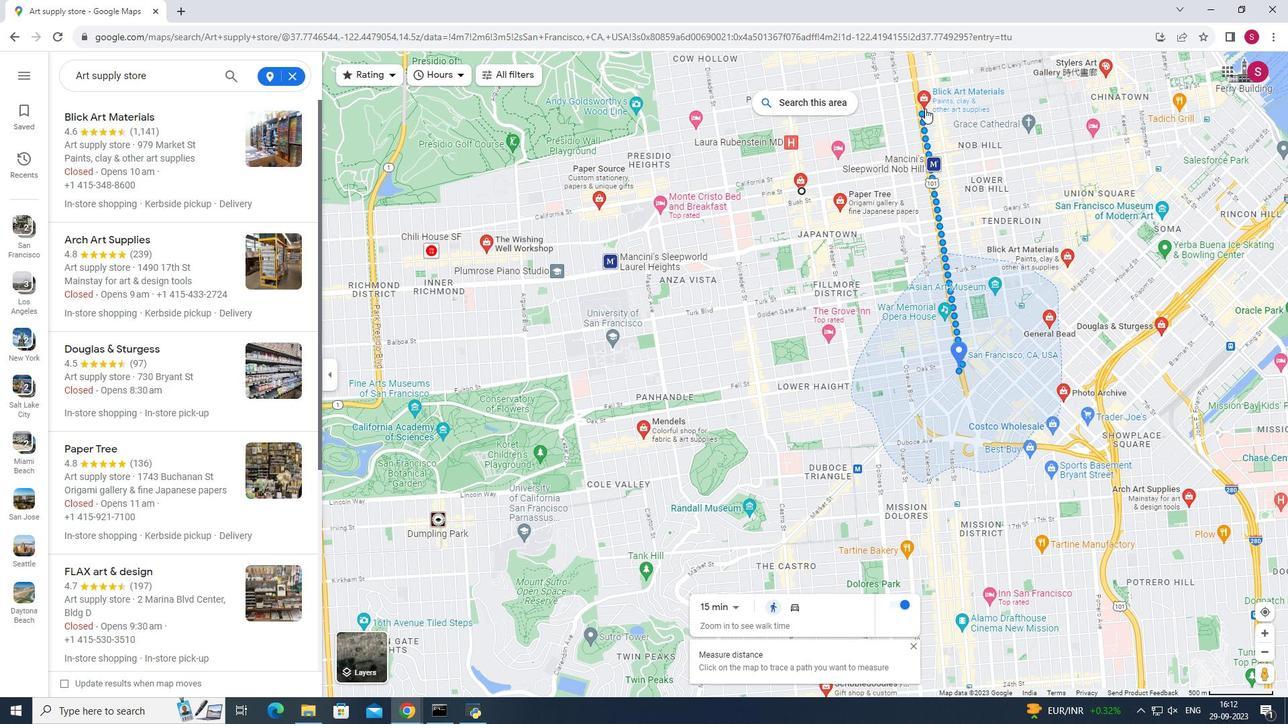 
Action: Mouse moved to (1051, 329)
Screenshot: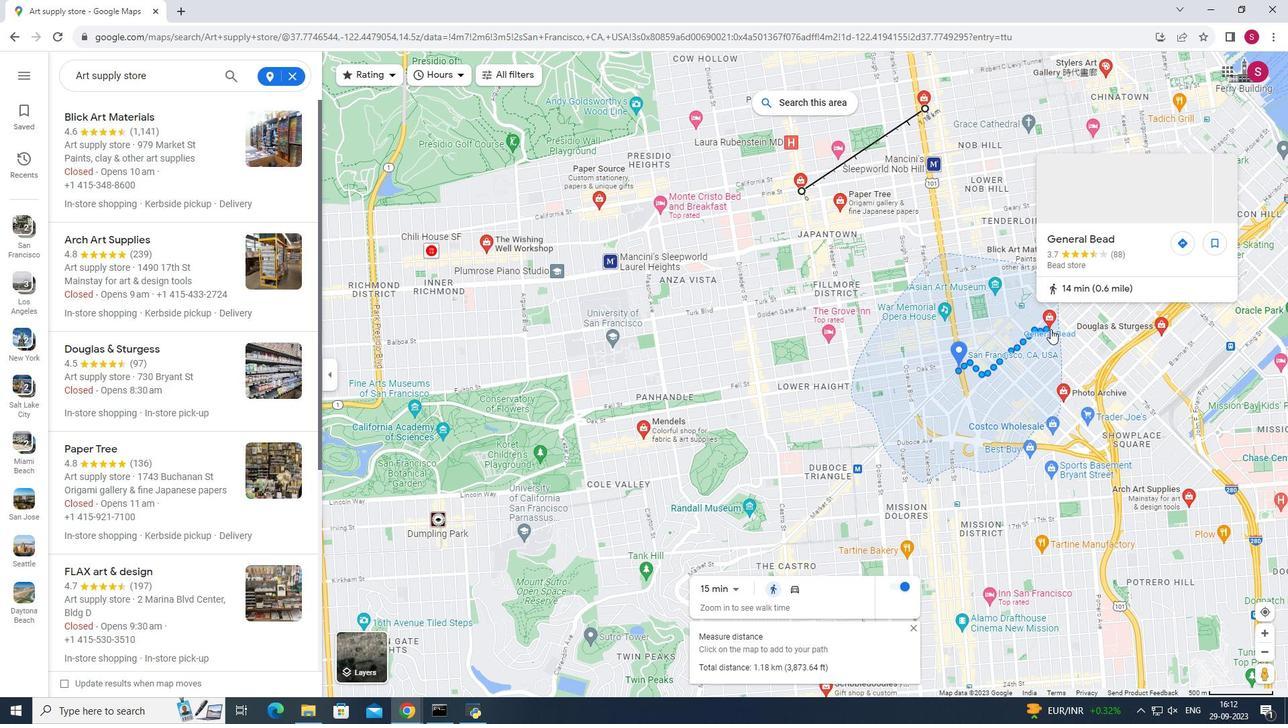 
Action: Mouse pressed left at (1051, 329)
Screenshot: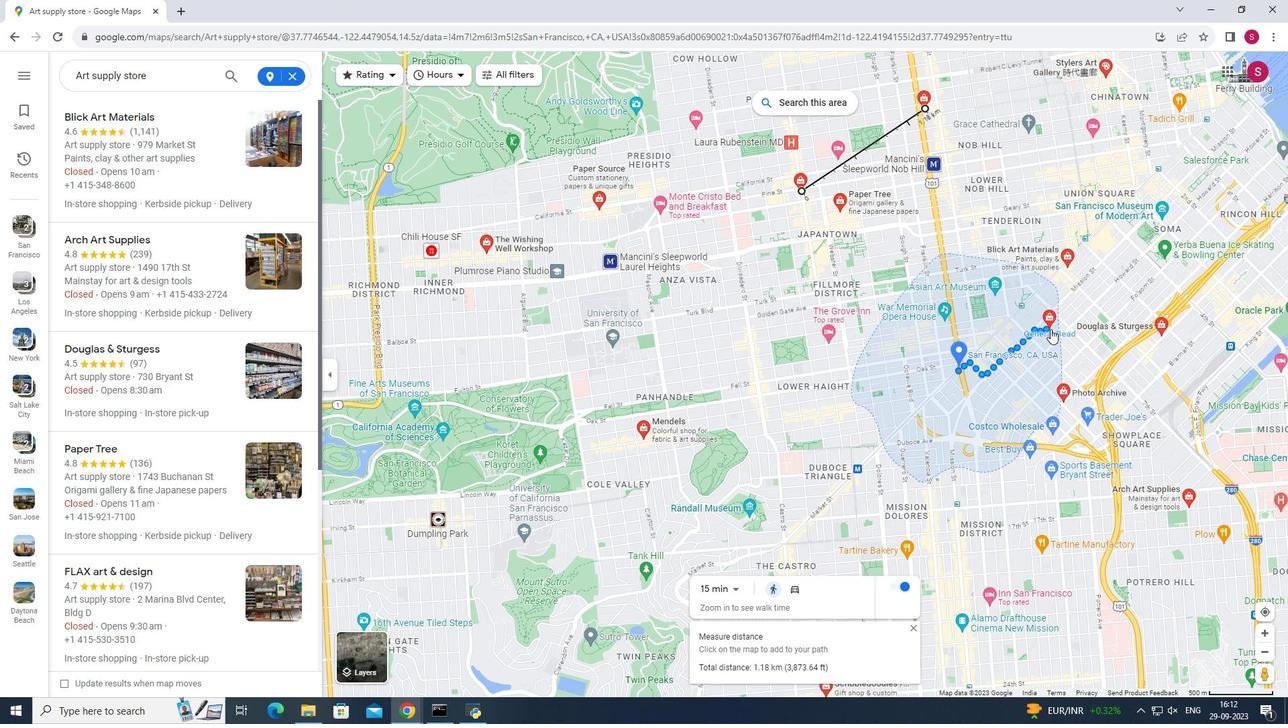 
Action: Mouse moved to (1065, 271)
Screenshot: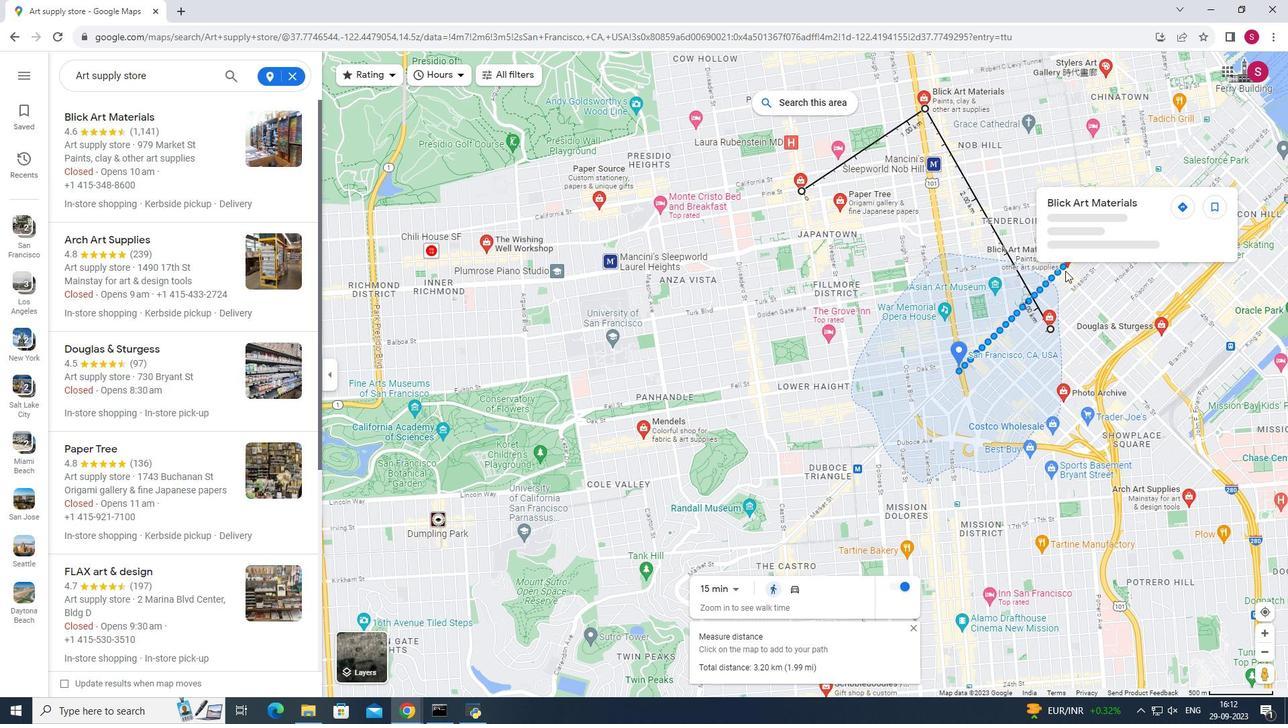 
Action: Mouse pressed left at (1065, 271)
Screenshot: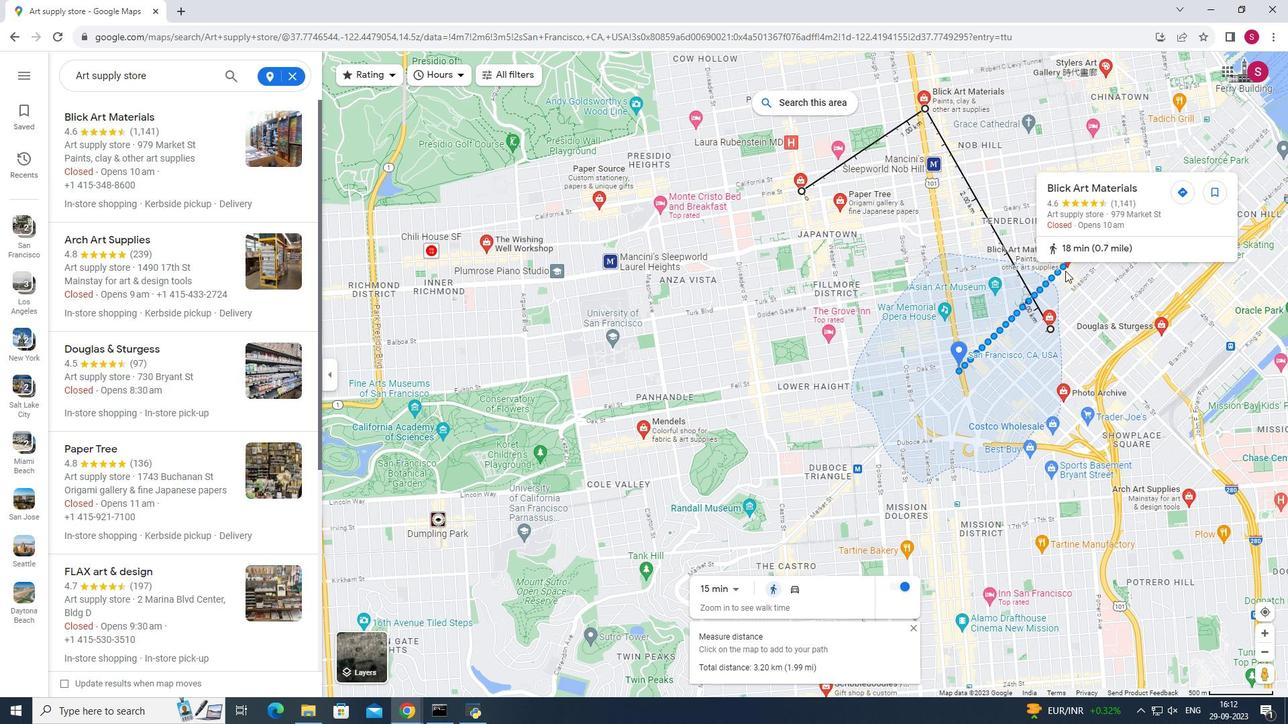 
Action: Mouse moved to (1063, 406)
Screenshot: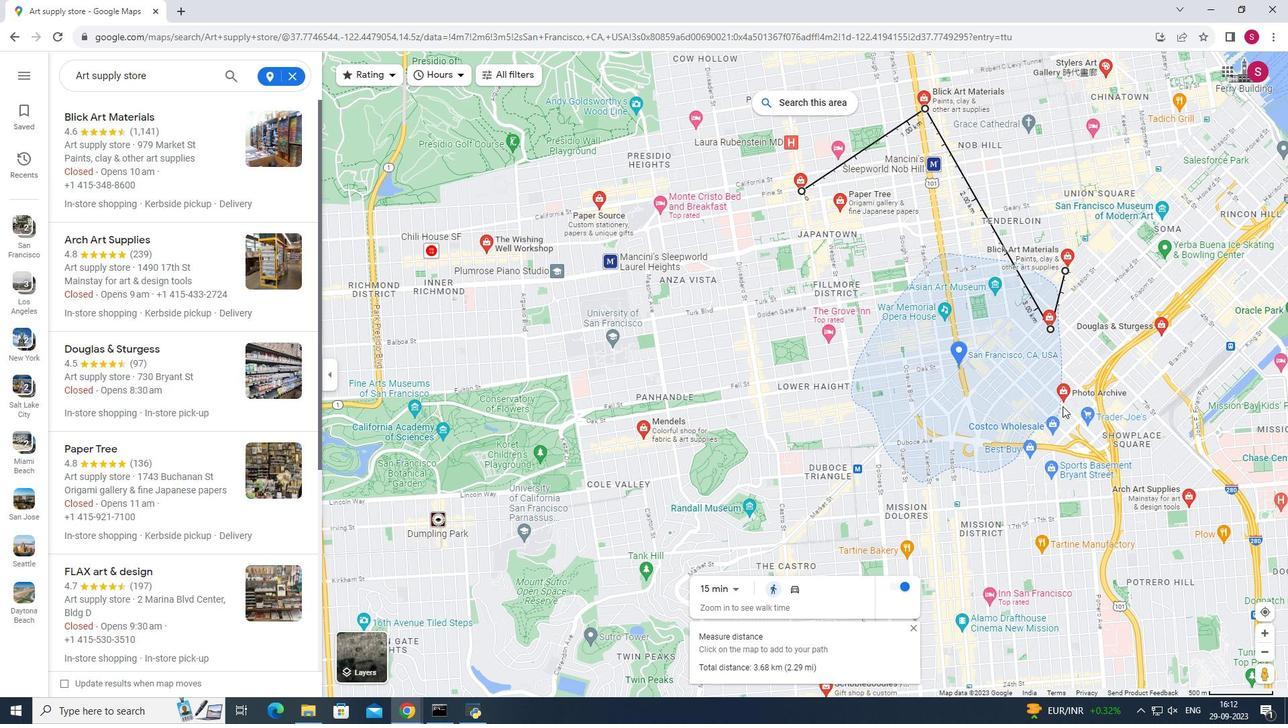 
Action: Mouse pressed left at (1063, 406)
Screenshot: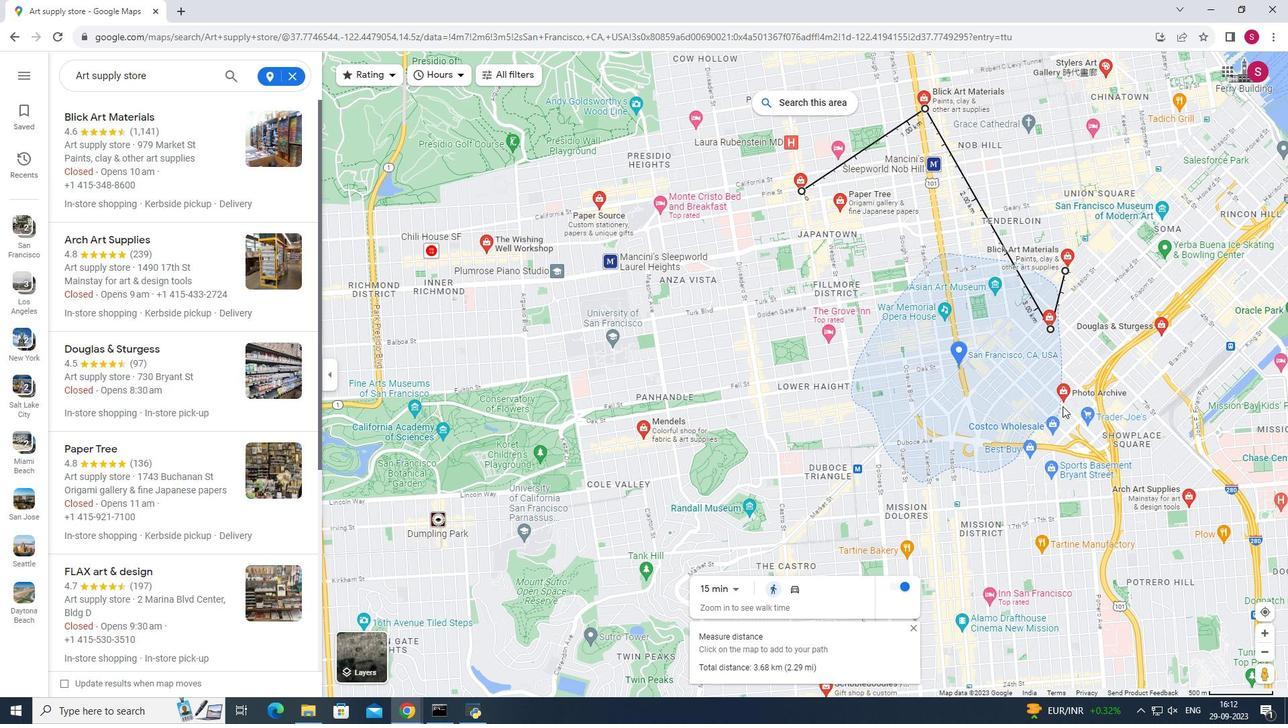 
Action: Mouse moved to (996, 391)
Screenshot: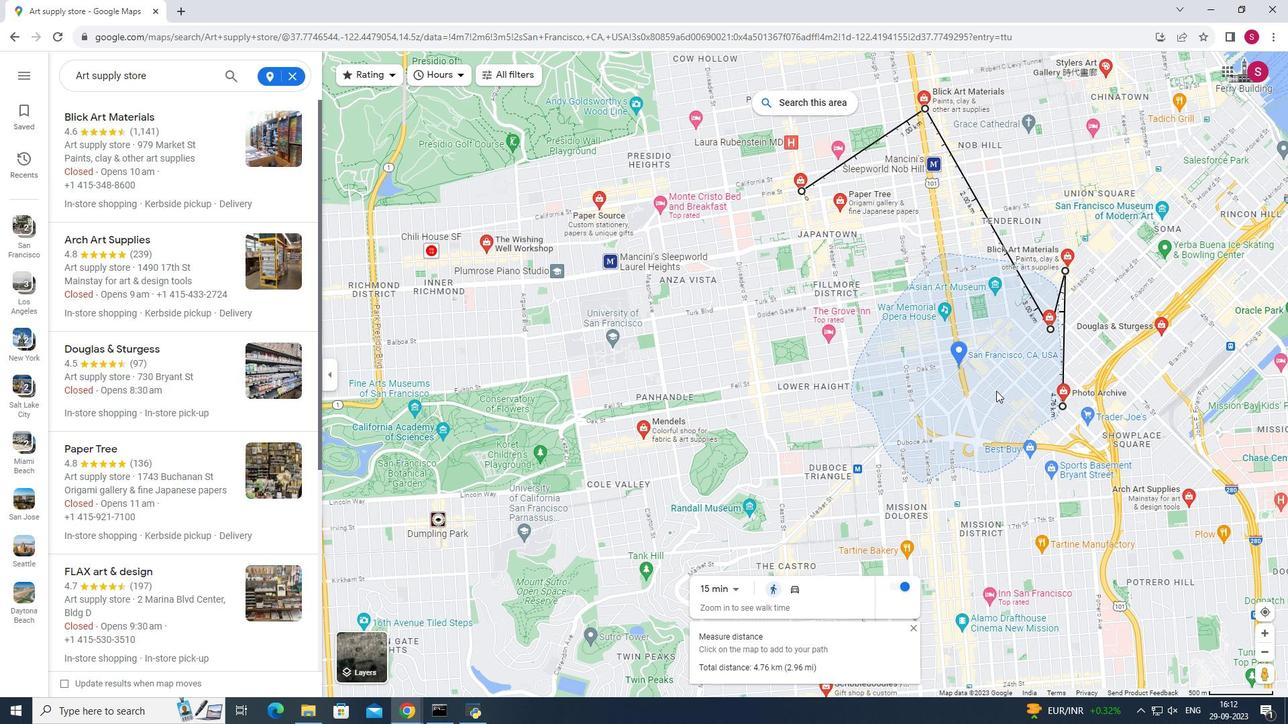 
